 Task: Search one way flight ticket for 2 adults, 2 infants in seat and 1 infant on lap in first from Portland: Portland International Airport to Evansville: Evansville Regional Airport on 5-3-2023. Choice of flights is Delta. Number of bags: 3 checked bags. Price is upto 100000. Outbound departure time preference is 19:00.
Action: Mouse moved to (365, 146)
Screenshot: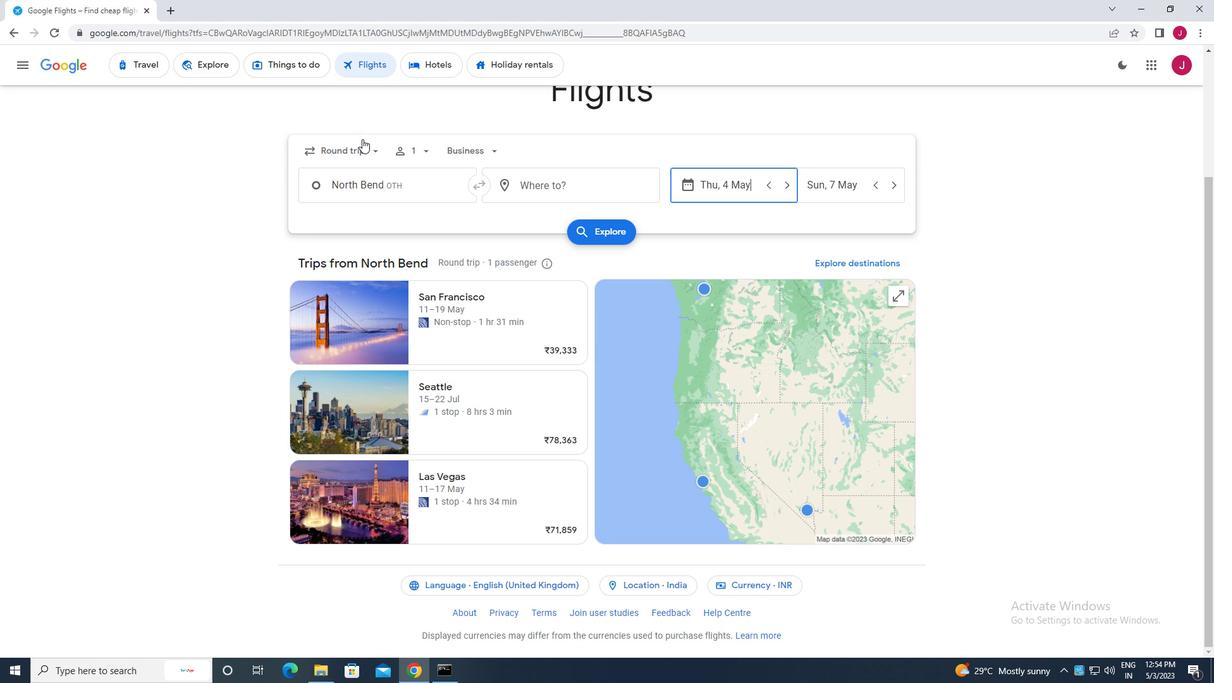 
Action: Mouse pressed left at (365, 146)
Screenshot: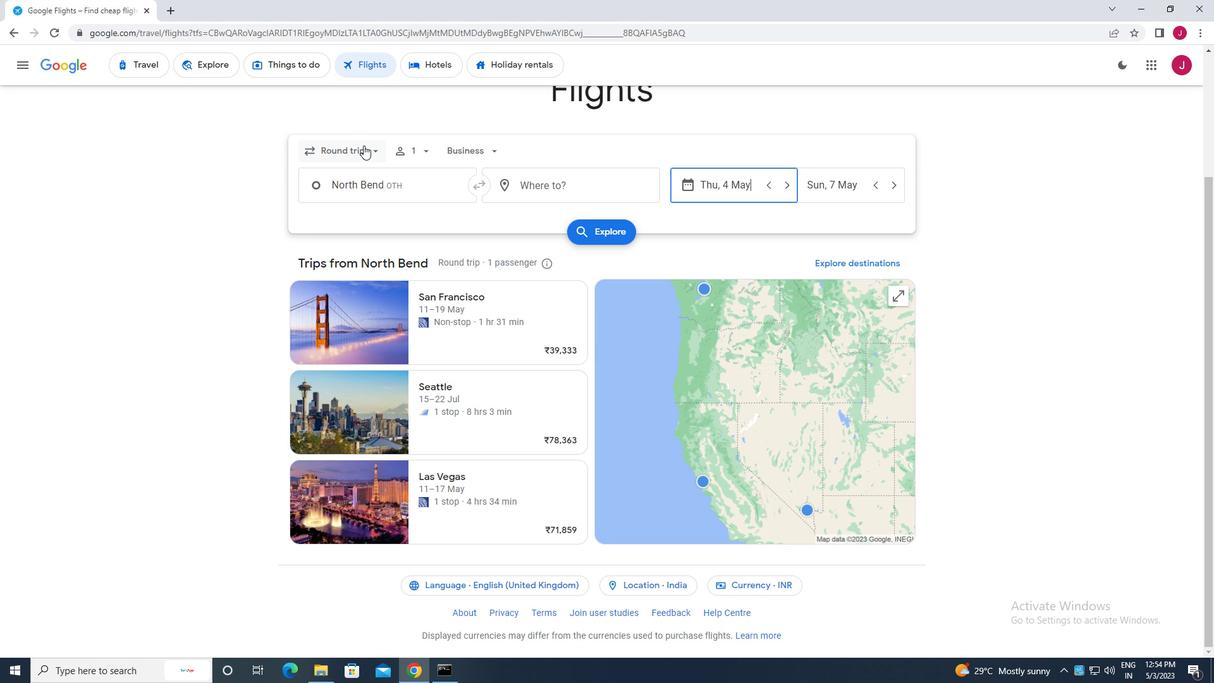 
Action: Mouse moved to (366, 153)
Screenshot: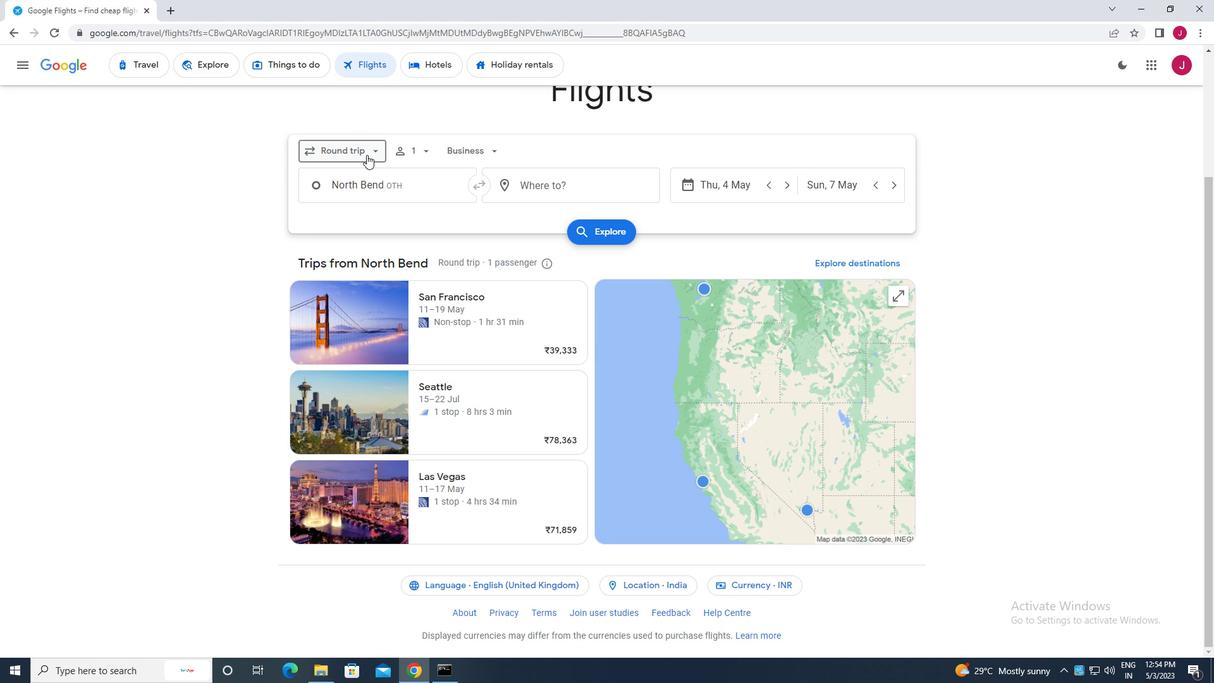 
Action: Mouse pressed left at (366, 153)
Screenshot: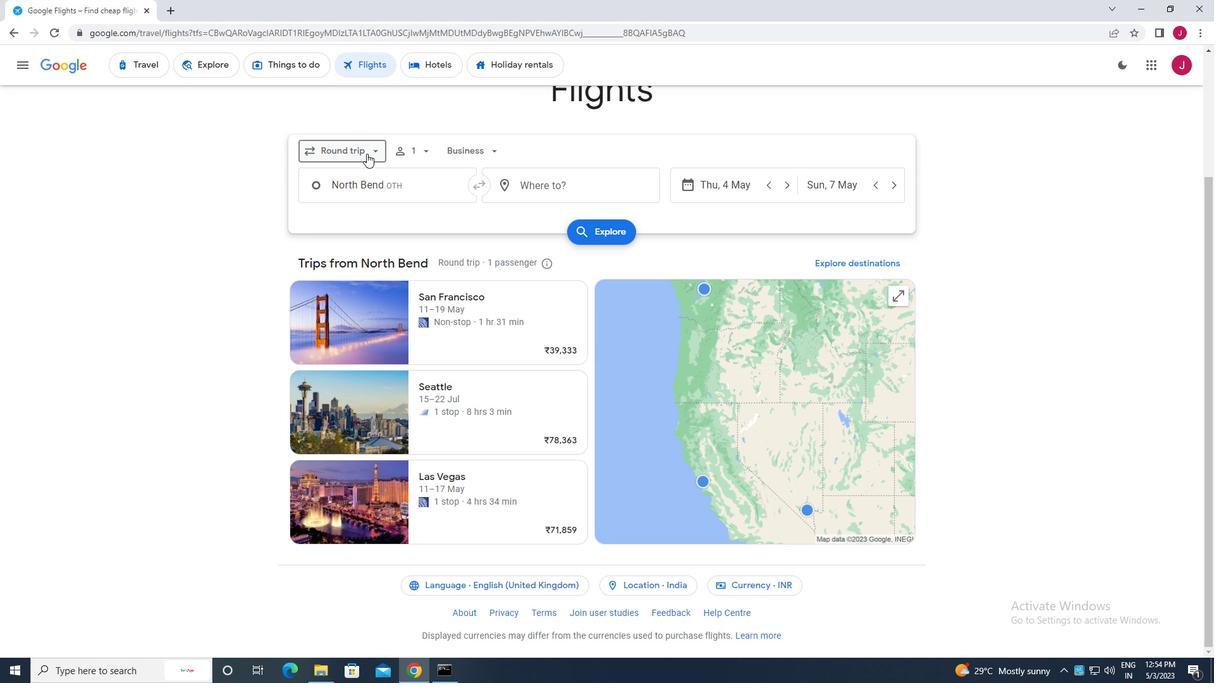 
Action: Mouse moved to (370, 151)
Screenshot: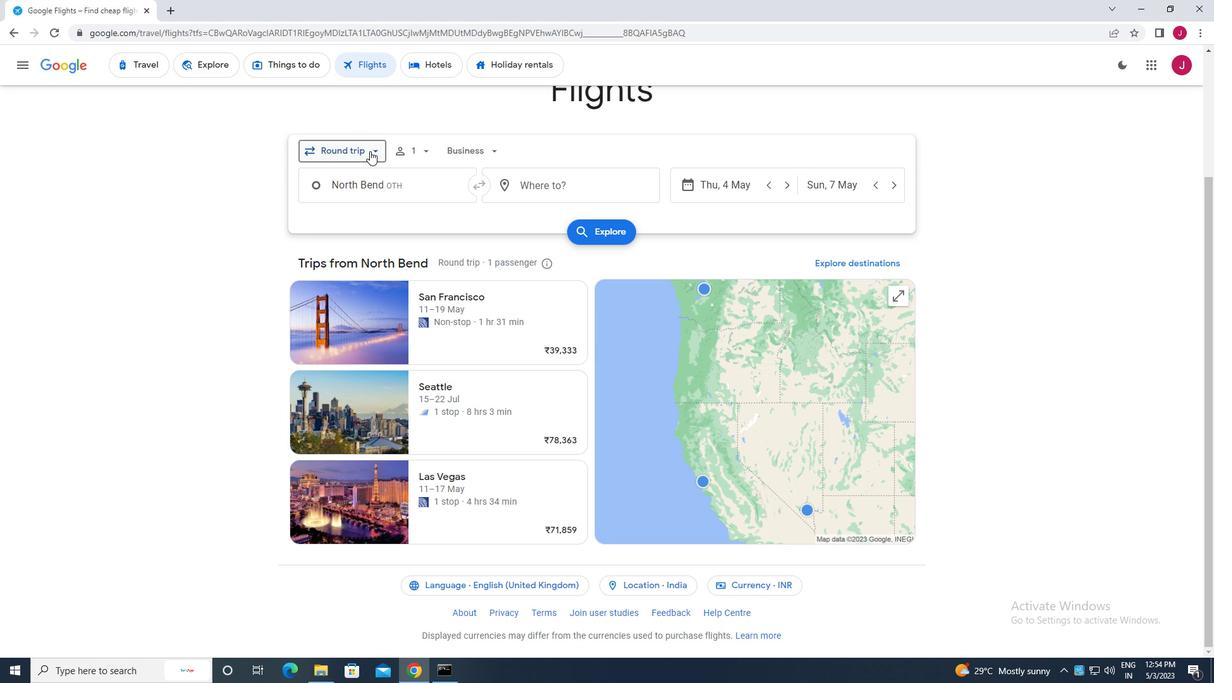 
Action: Mouse pressed left at (370, 151)
Screenshot: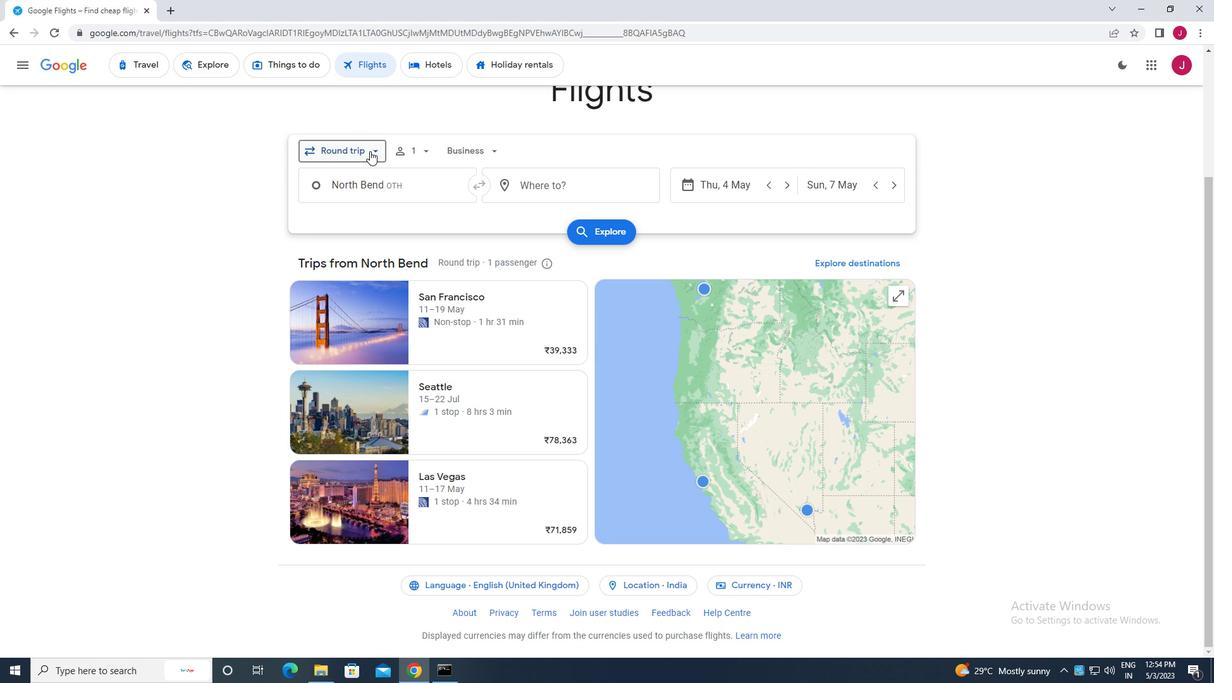 
Action: Mouse moved to (359, 204)
Screenshot: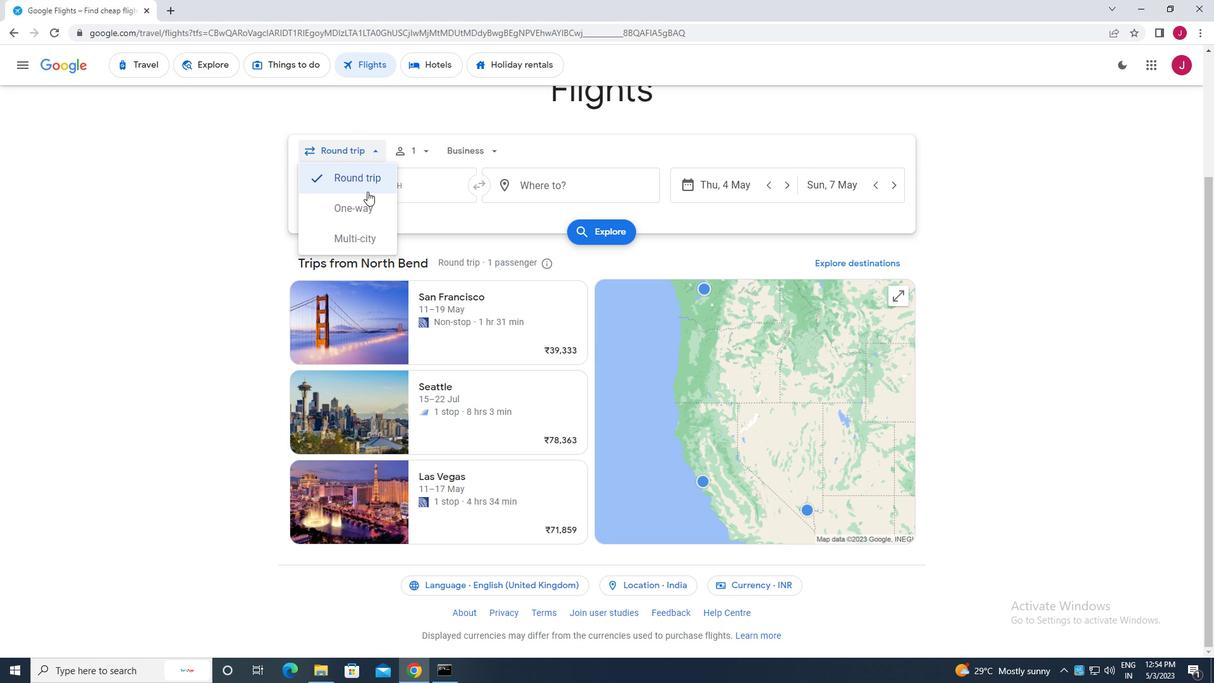 
Action: Mouse pressed left at (359, 204)
Screenshot: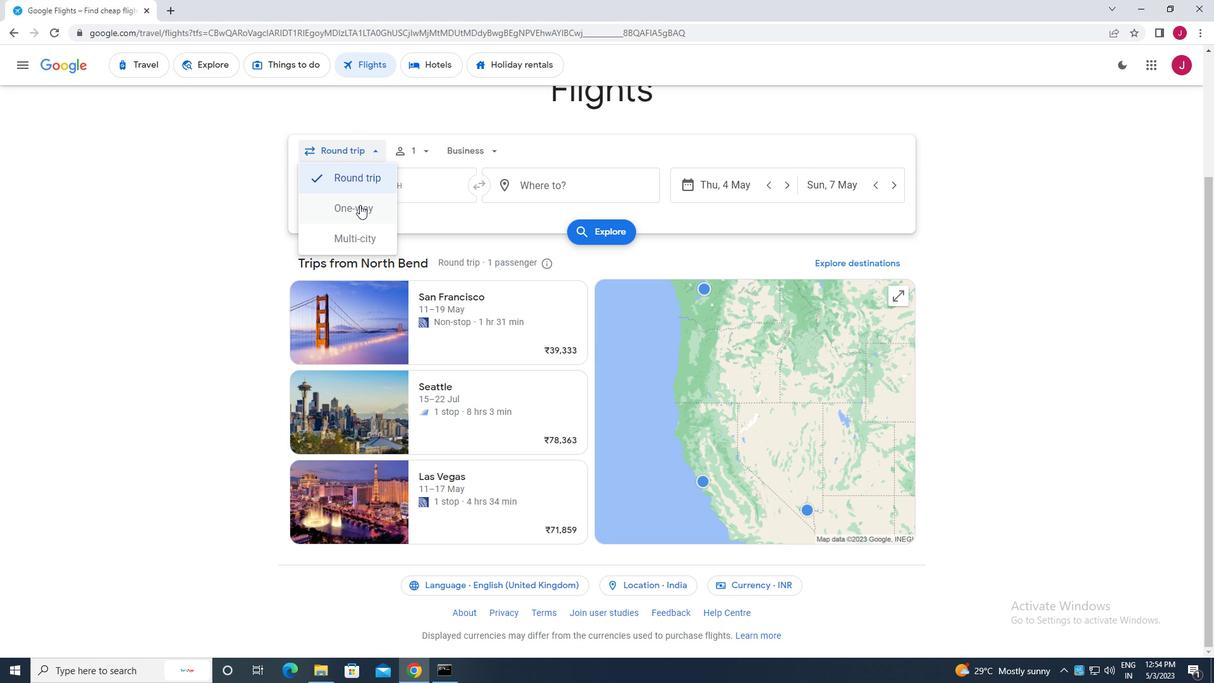 
Action: Mouse moved to (420, 149)
Screenshot: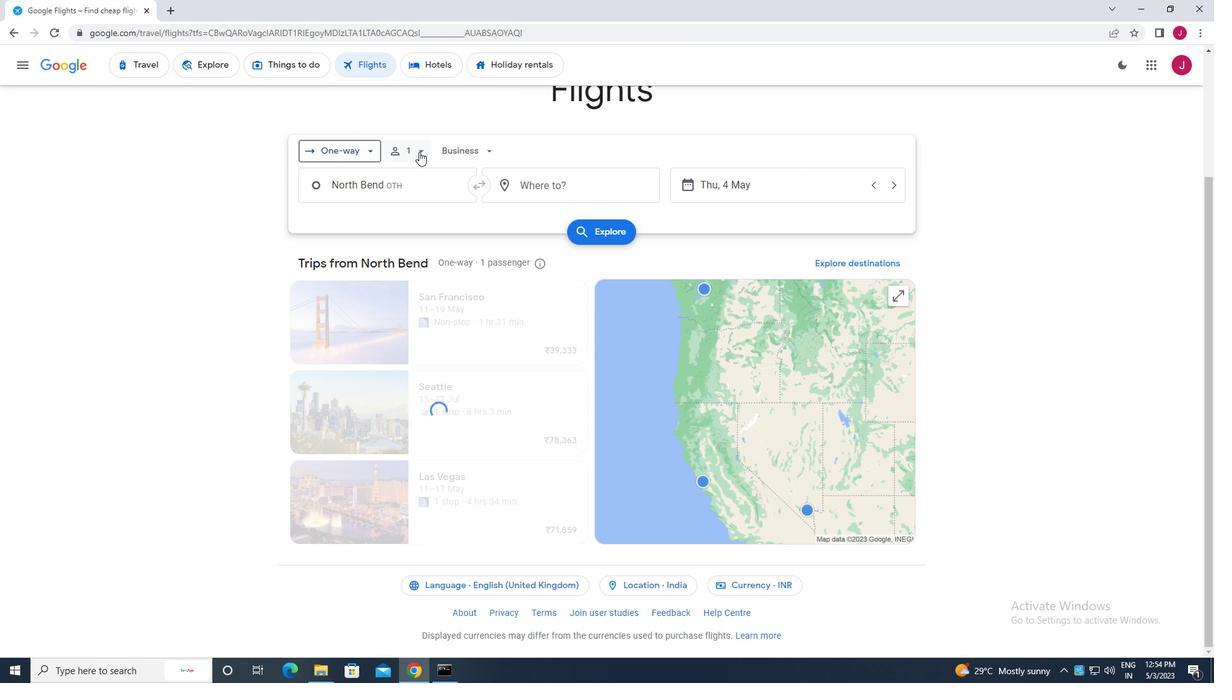 
Action: Mouse pressed left at (420, 149)
Screenshot: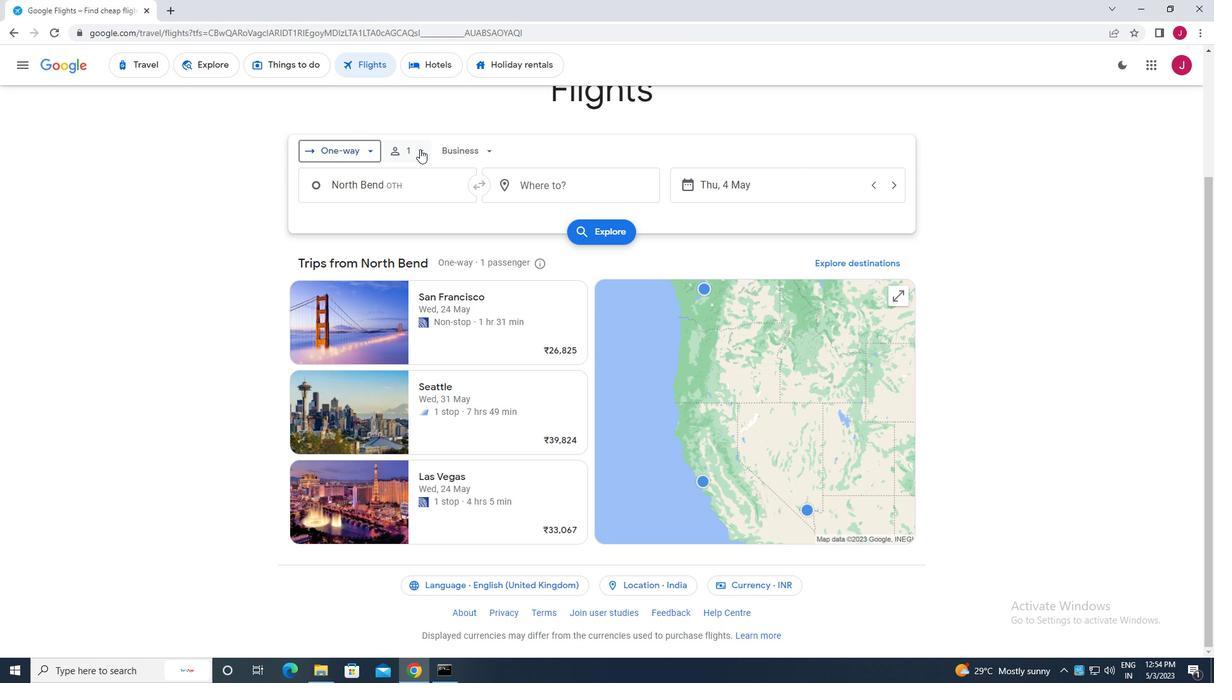 
Action: Mouse moved to (520, 186)
Screenshot: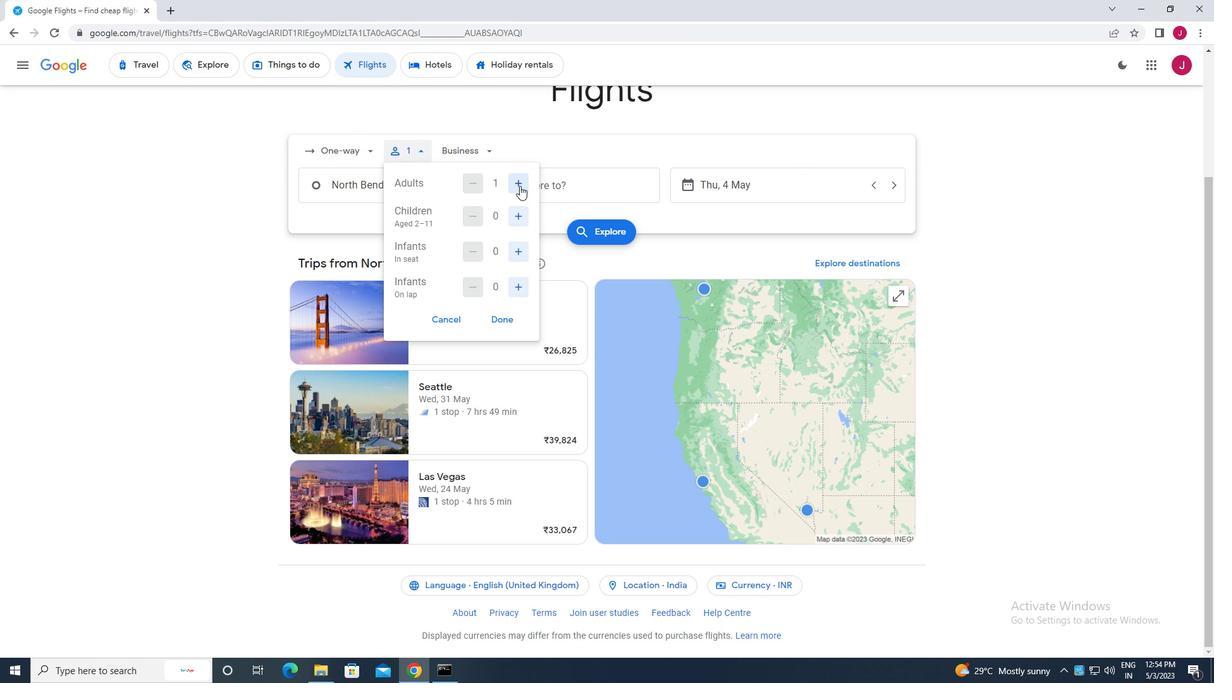 
Action: Mouse pressed left at (520, 186)
Screenshot: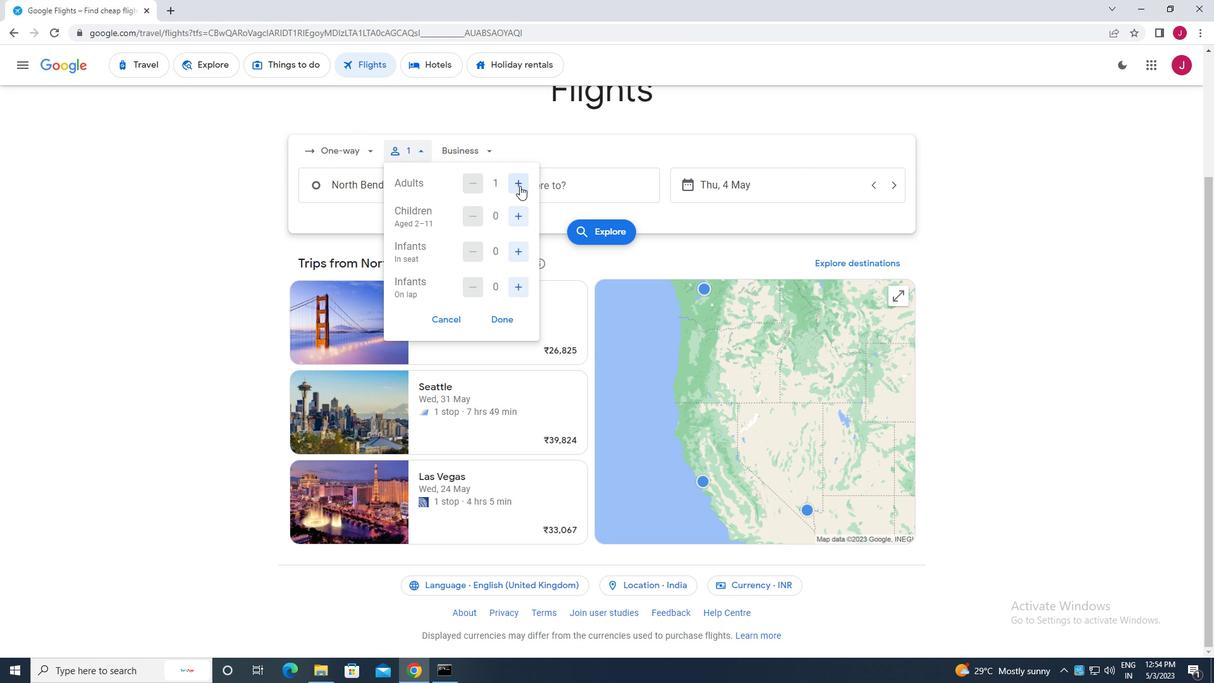 
Action: Mouse moved to (518, 250)
Screenshot: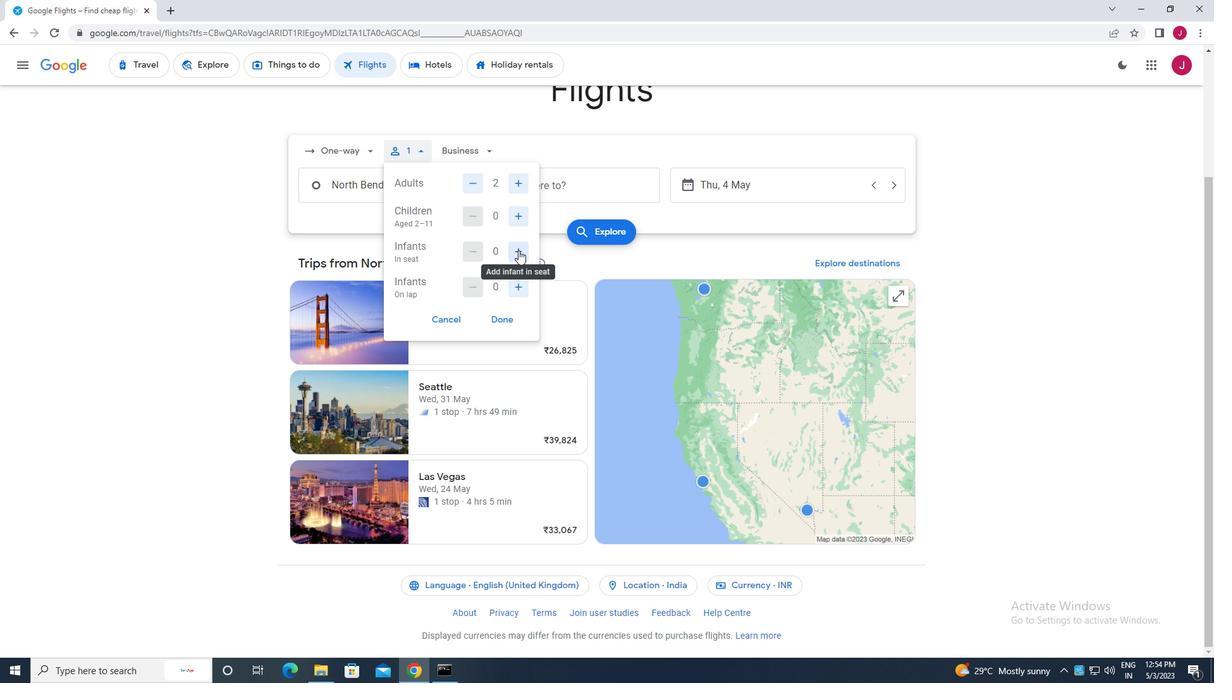 
Action: Mouse pressed left at (518, 250)
Screenshot: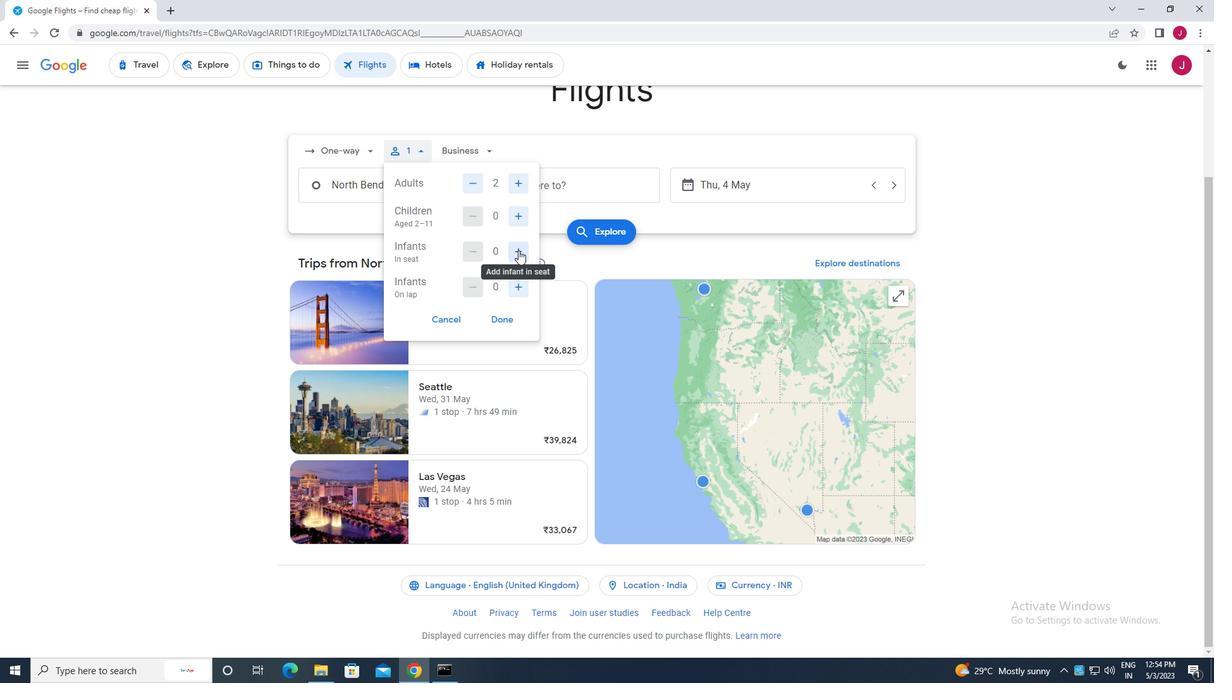 
Action: Mouse pressed left at (518, 250)
Screenshot: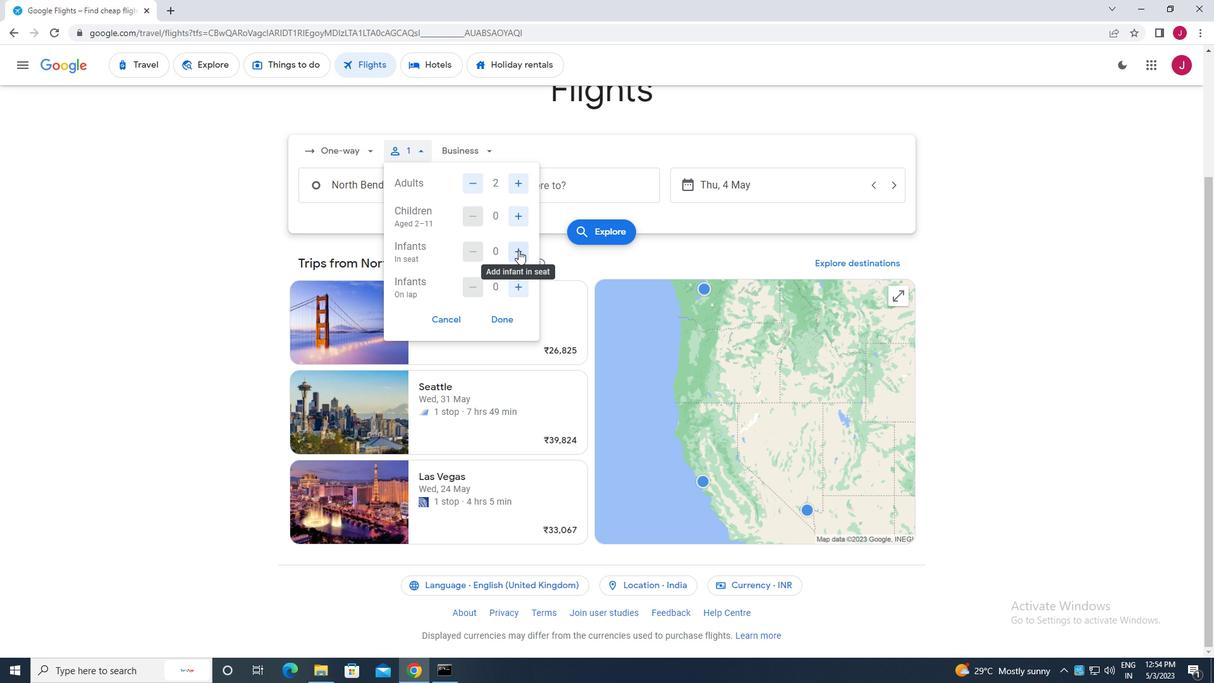 
Action: Mouse moved to (519, 286)
Screenshot: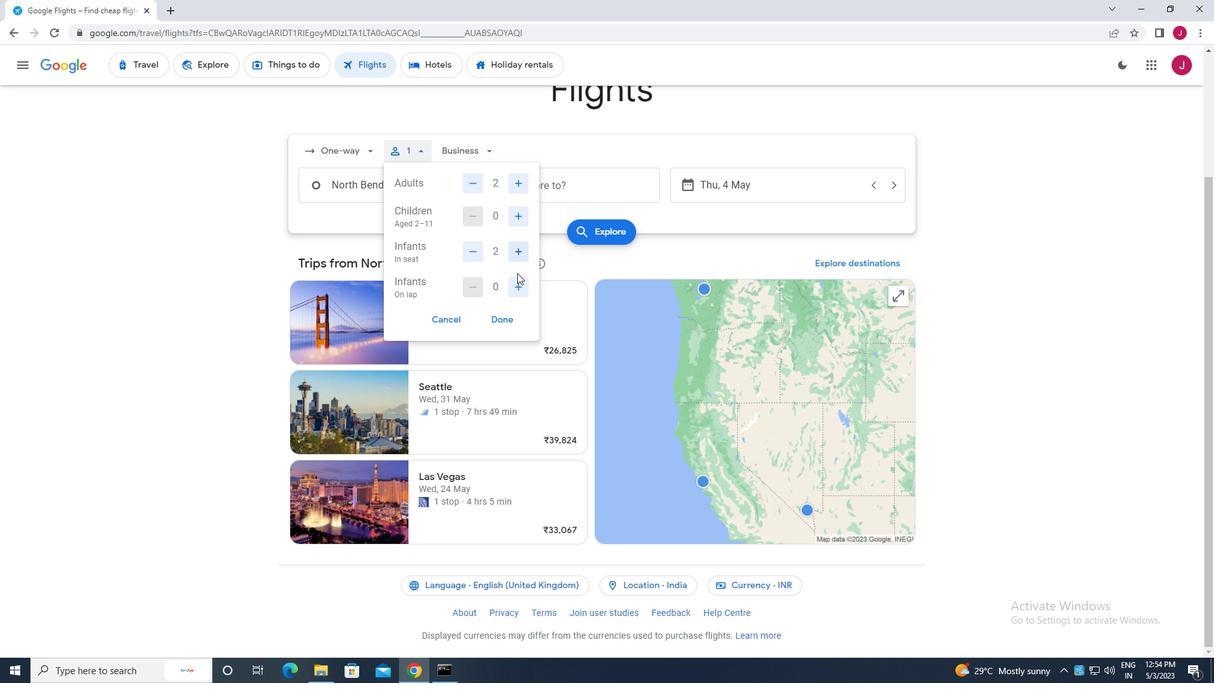 
Action: Mouse pressed left at (519, 286)
Screenshot: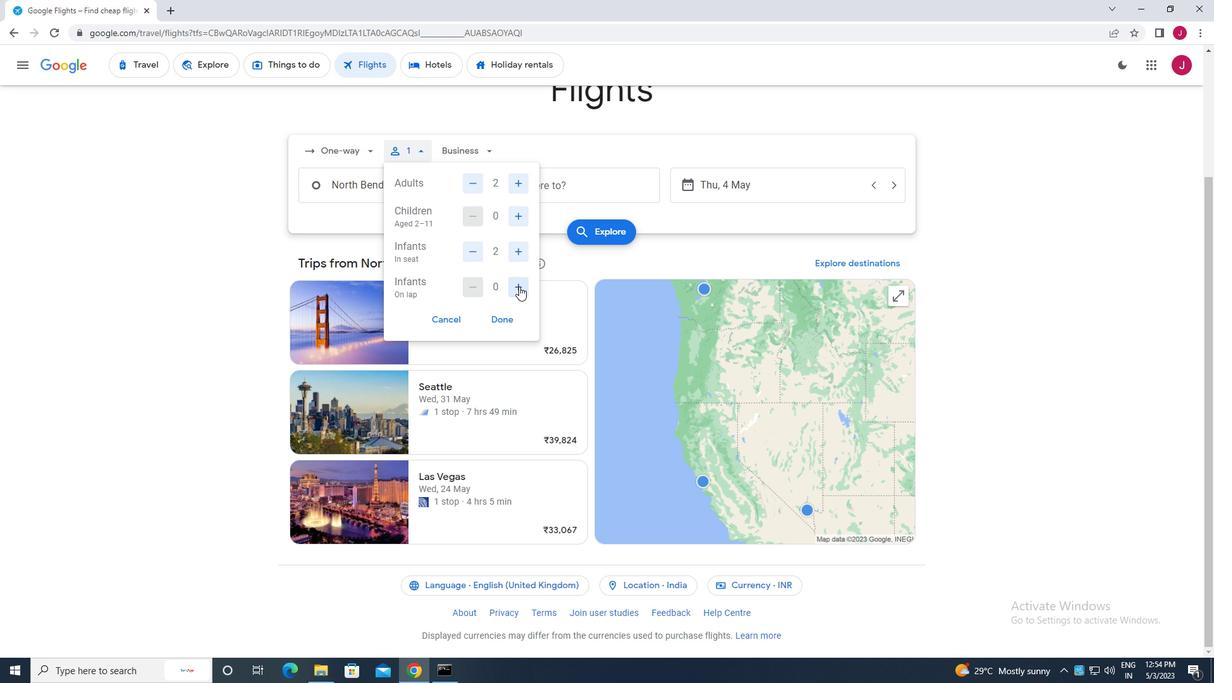 
Action: Mouse moved to (502, 320)
Screenshot: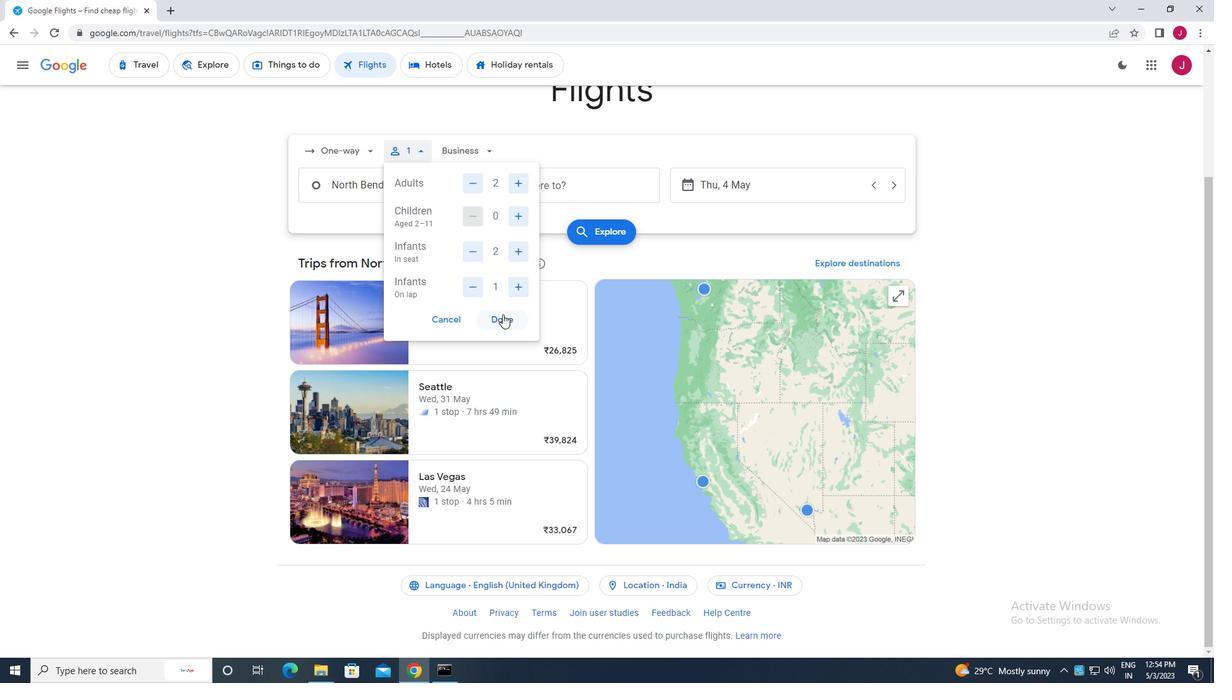 
Action: Mouse pressed left at (502, 320)
Screenshot: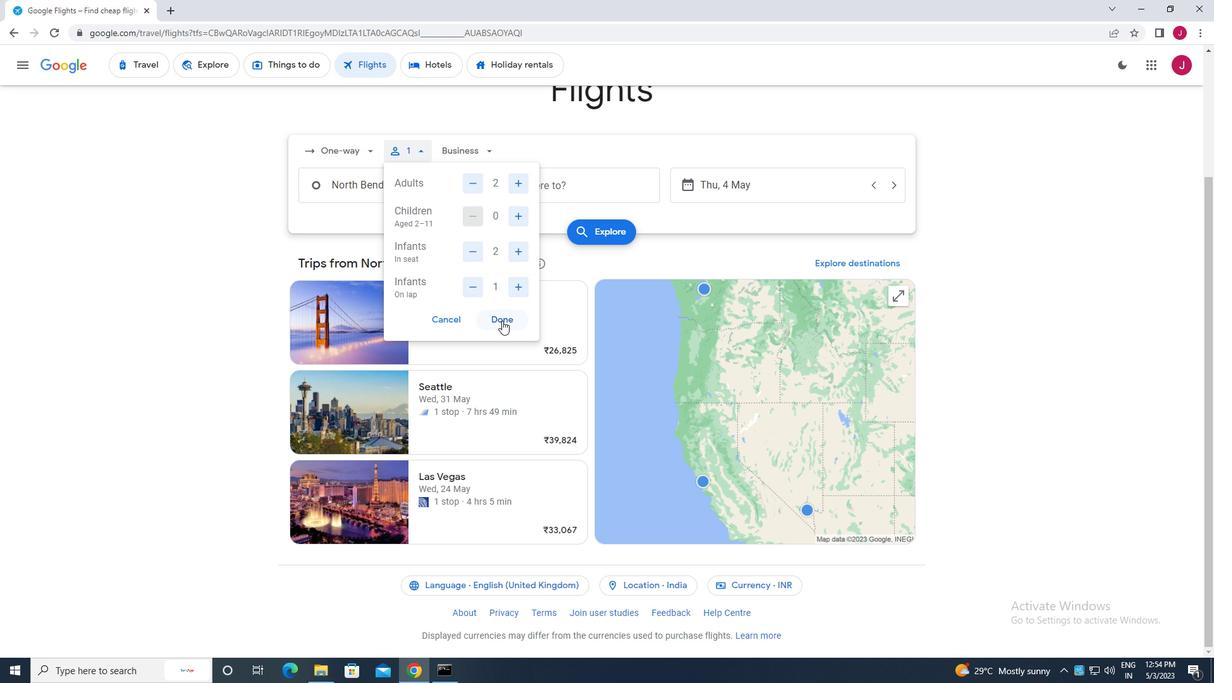 
Action: Mouse moved to (468, 151)
Screenshot: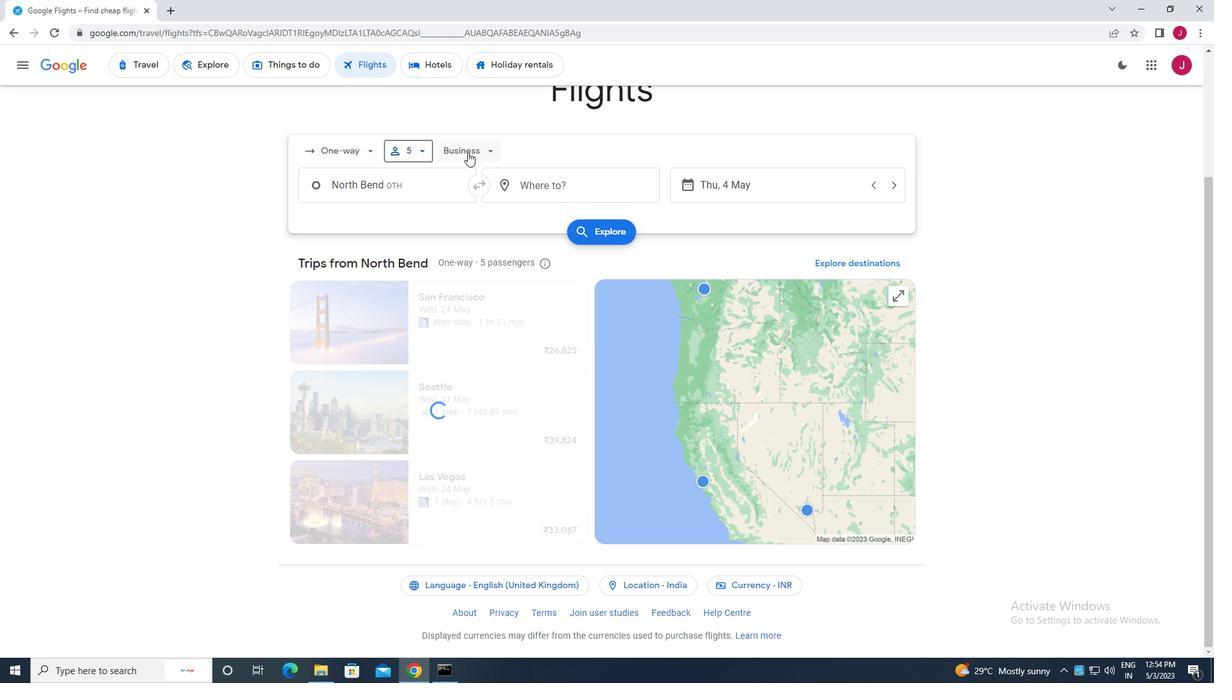 
Action: Mouse pressed left at (468, 151)
Screenshot: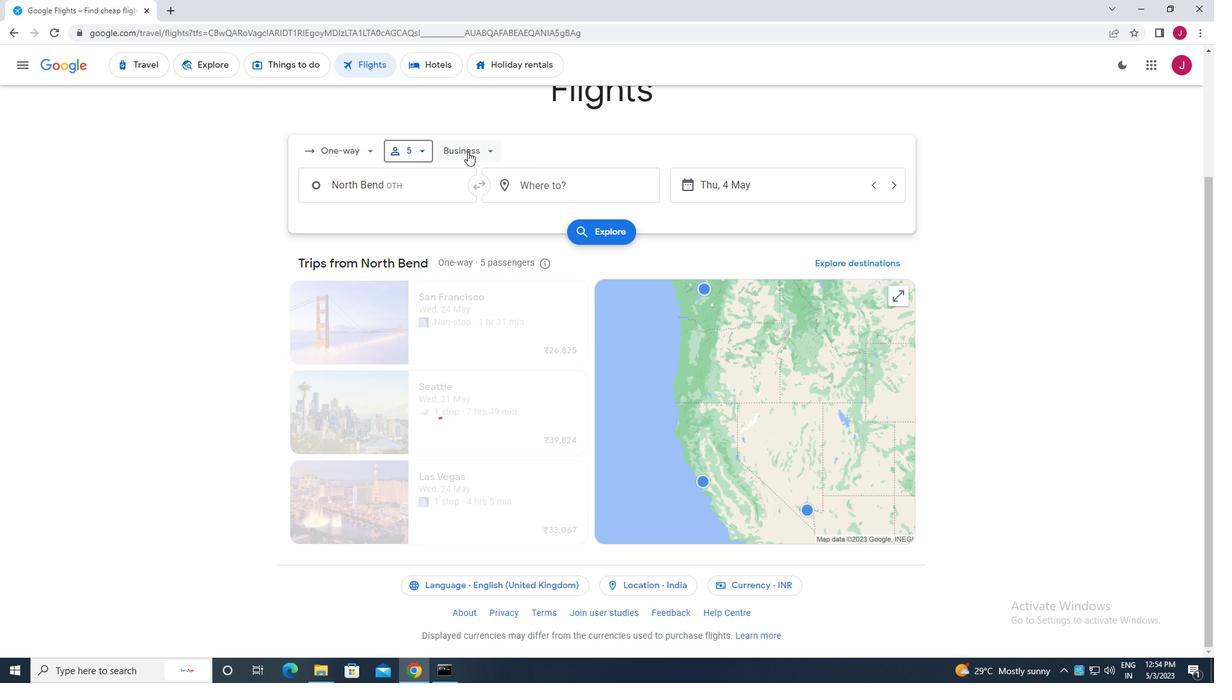 
Action: Mouse moved to (484, 263)
Screenshot: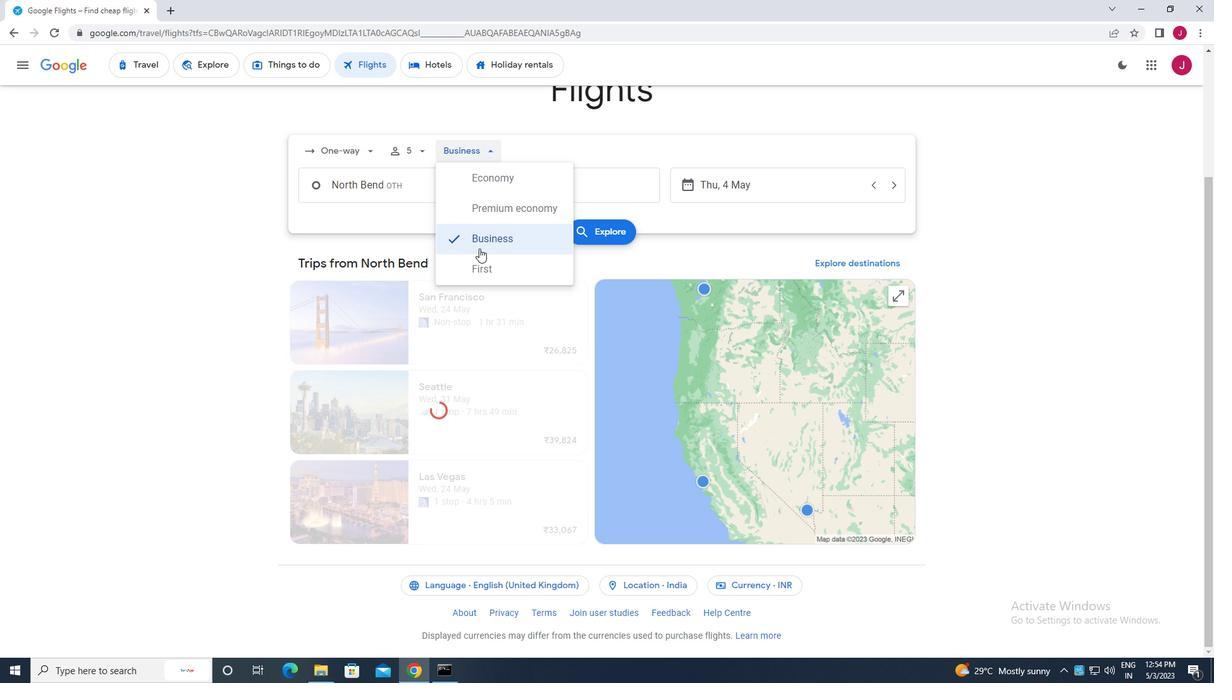 
Action: Mouse pressed left at (484, 263)
Screenshot: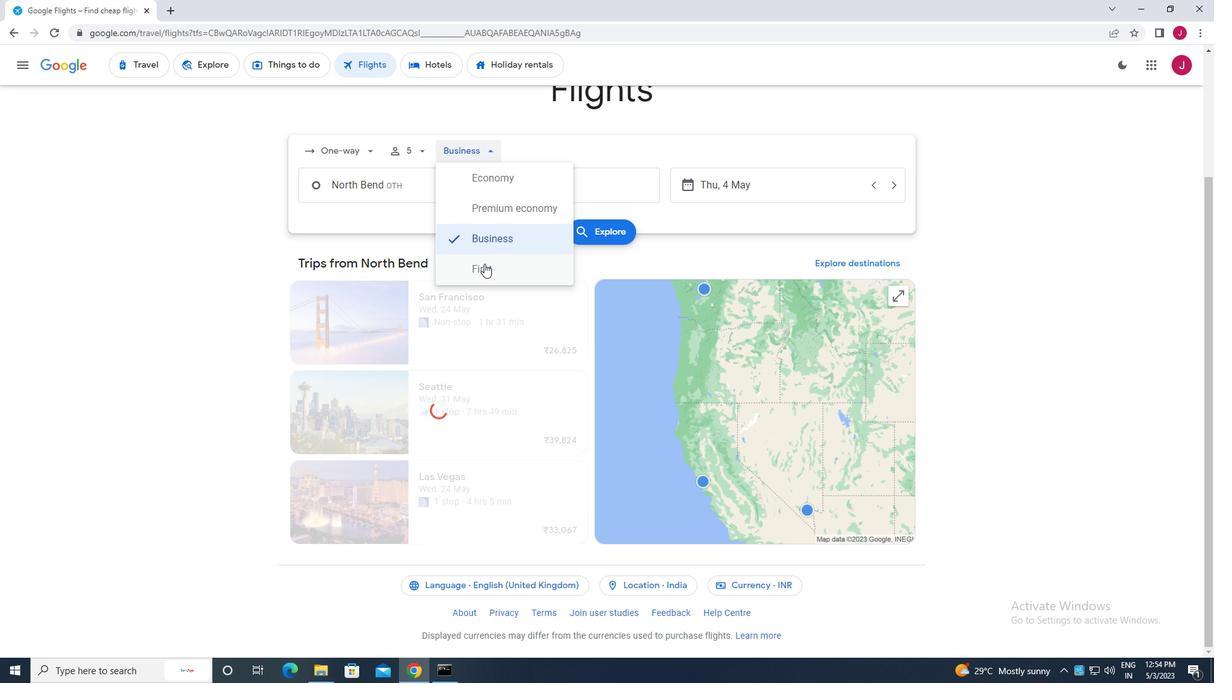 
Action: Mouse moved to (416, 183)
Screenshot: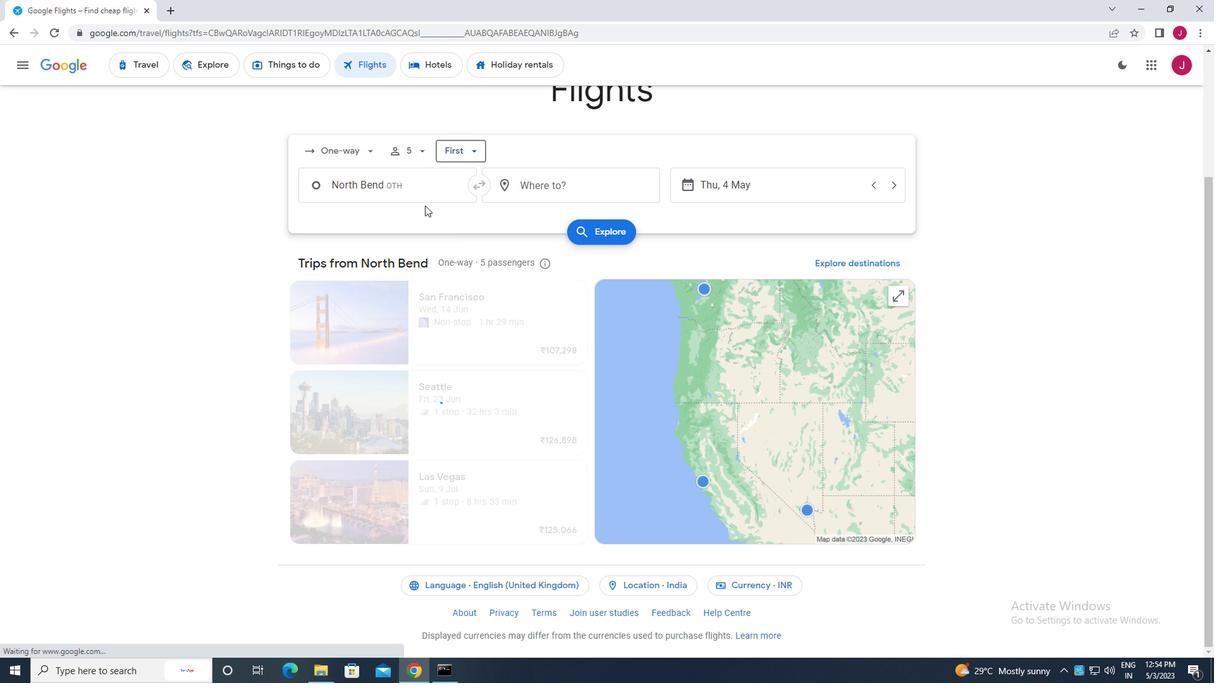 
Action: Mouse pressed left at (416, 183)
Screenshot: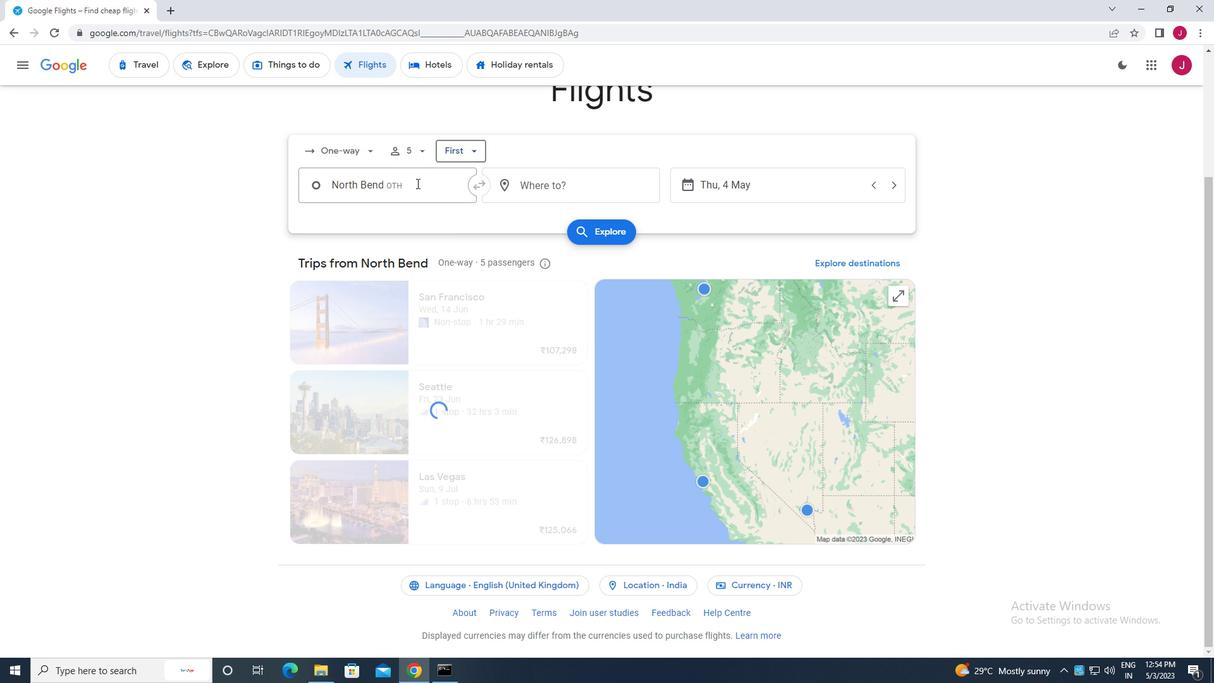 
Action: Key pressed portland
Screenshot: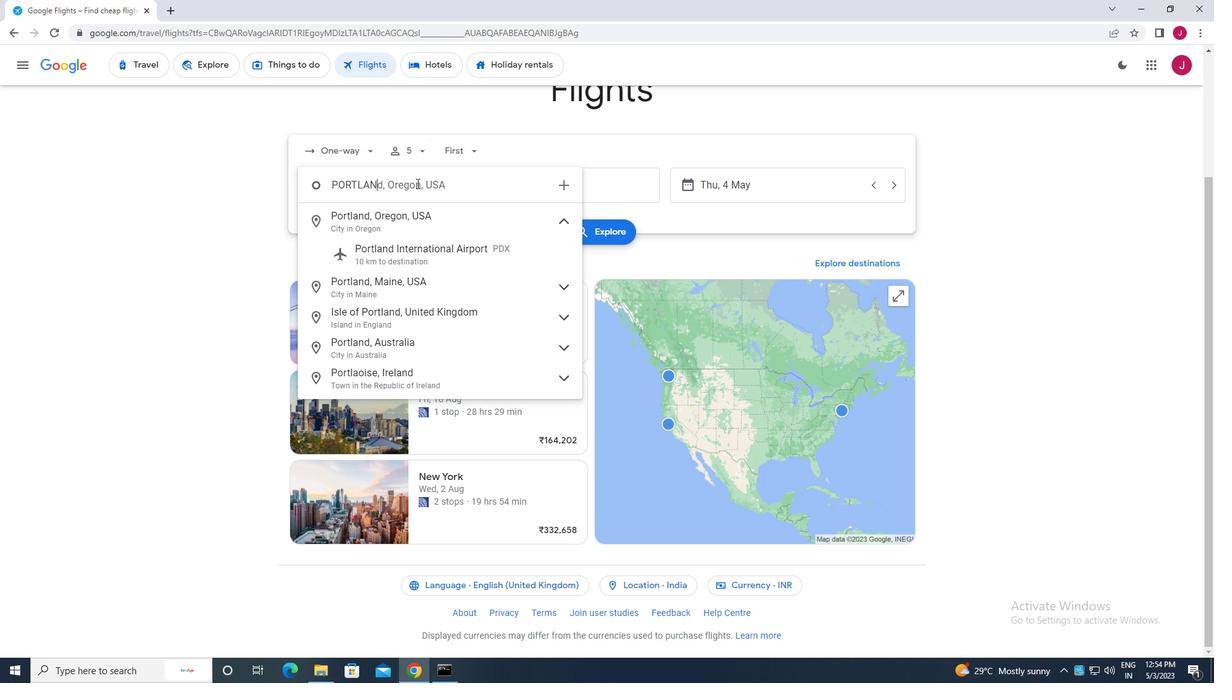 
Action: Mouse moved to (452, 249)
Screenshot: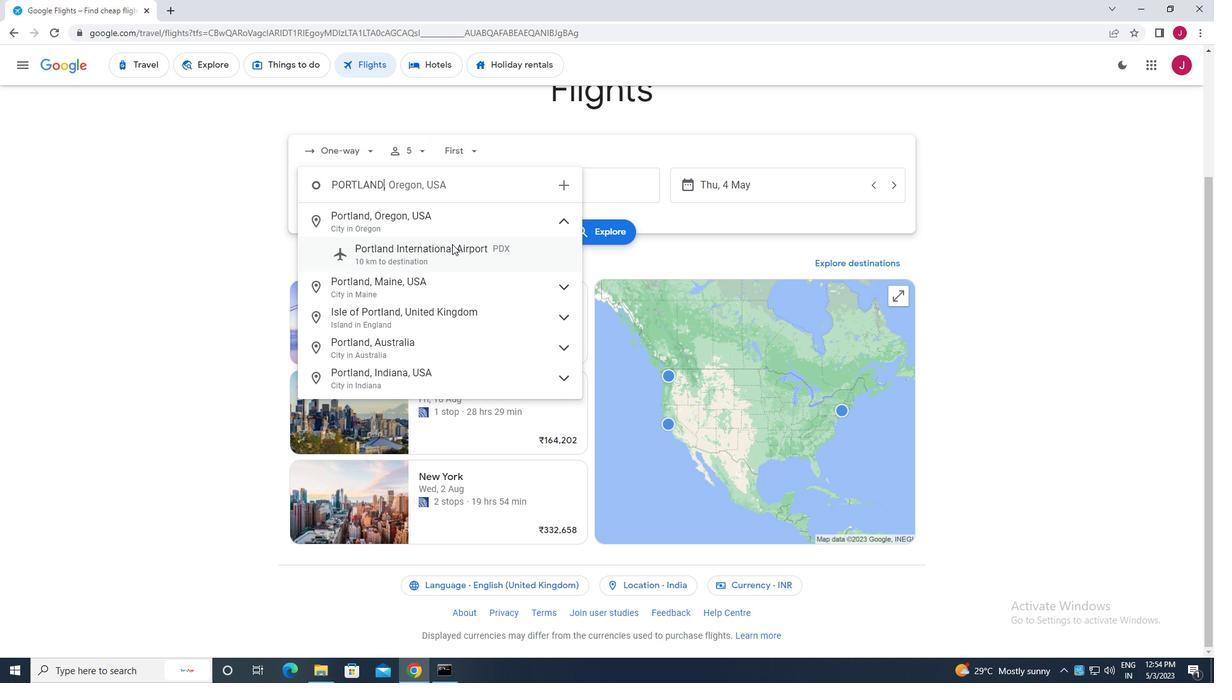 
Action: Mouse pressed left at (452, 249)
Screenshot: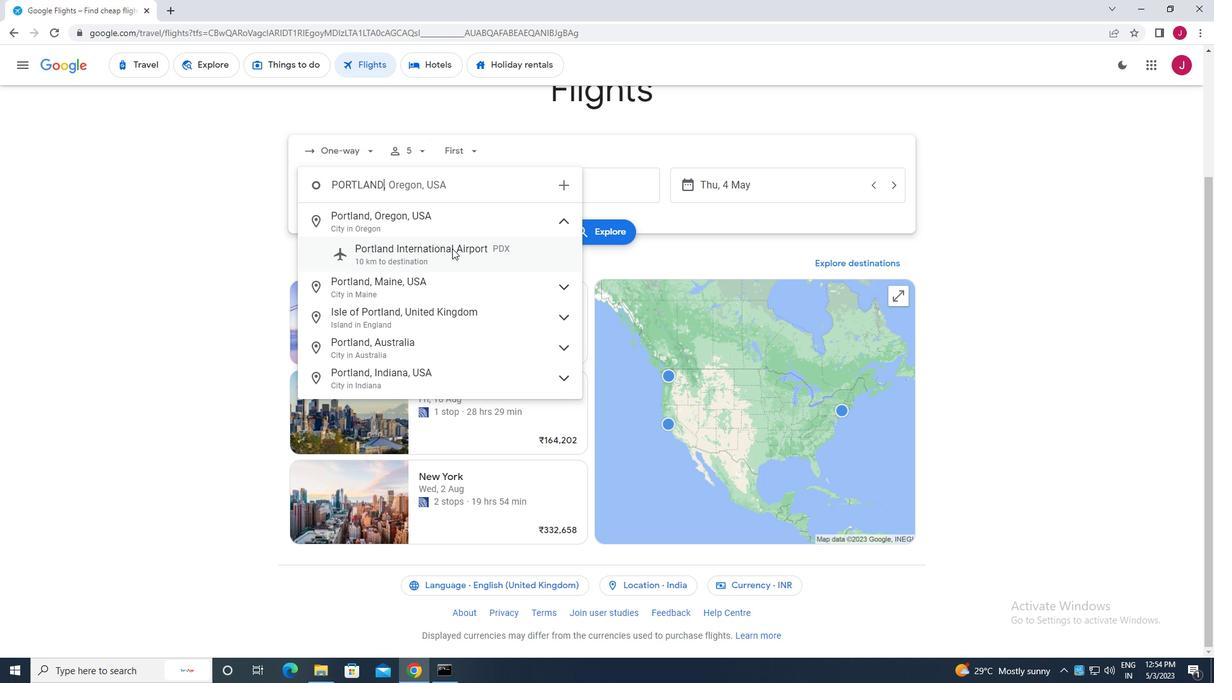 
Action: Mouse moved to (574, 187)
Screenshot: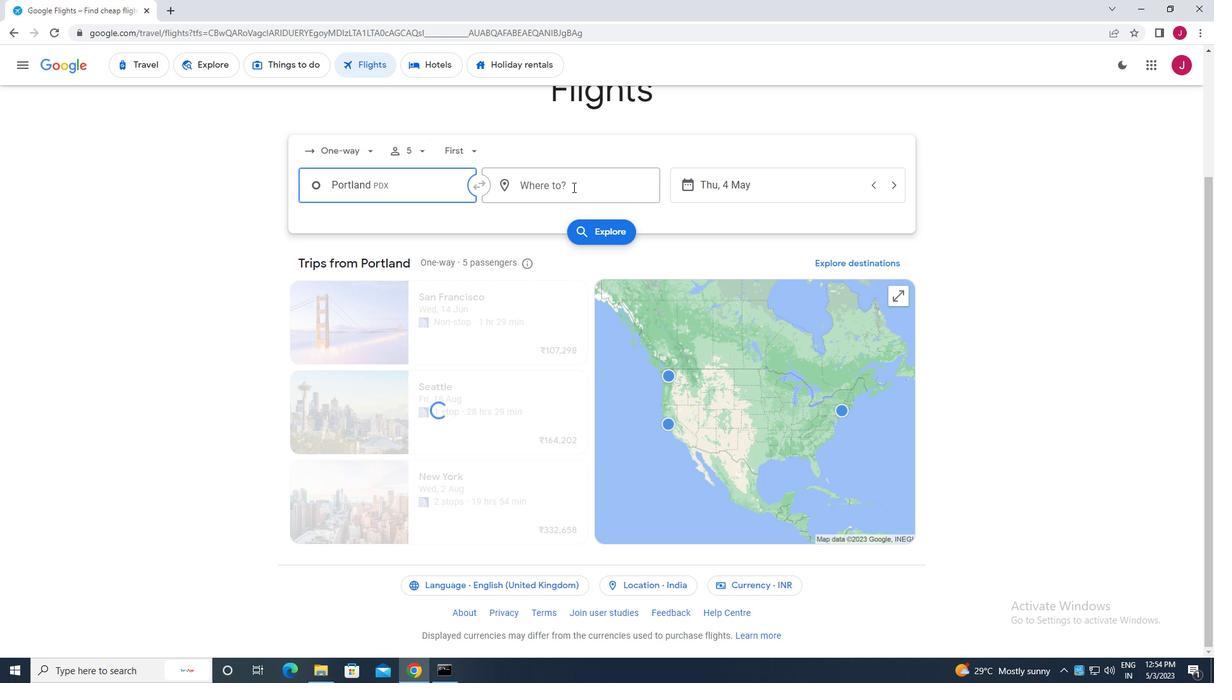 
Action: Mouse pressed left at (574, 187)
Screenshot: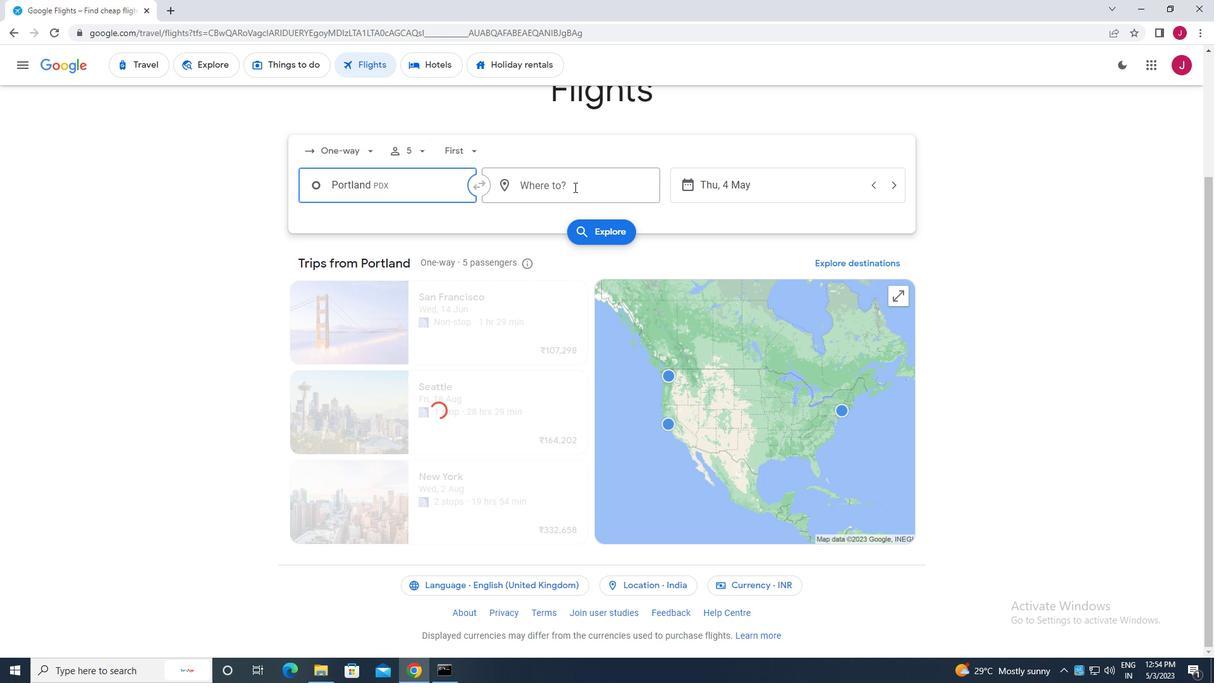 
Action: Mouse moved to (574, 187)
Screenshot: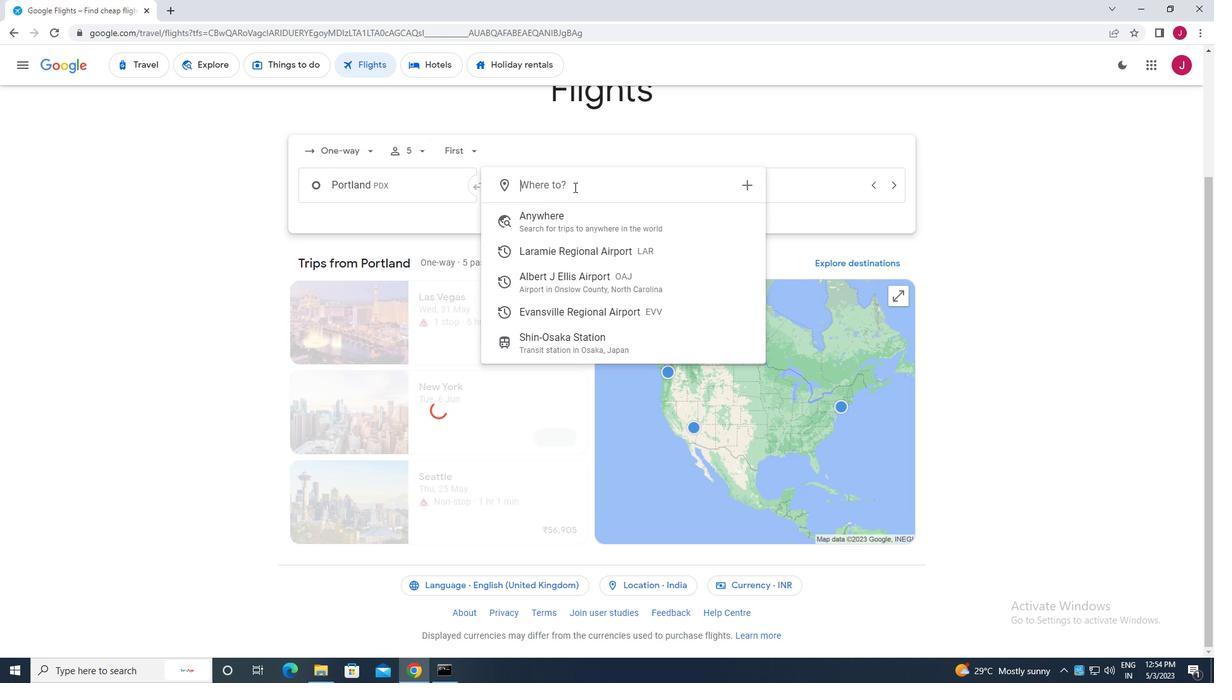 
Action: Key pressed evans
Screenshot: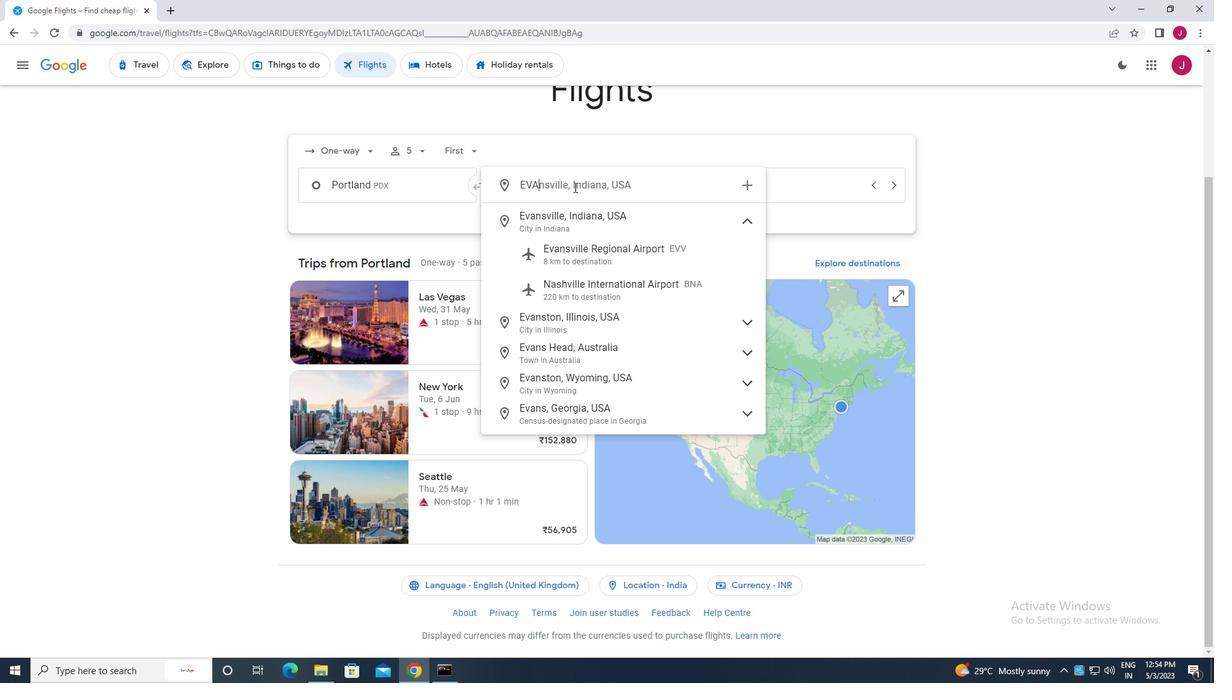 
Action: Mouse moved to (596, 249)
Screenshot: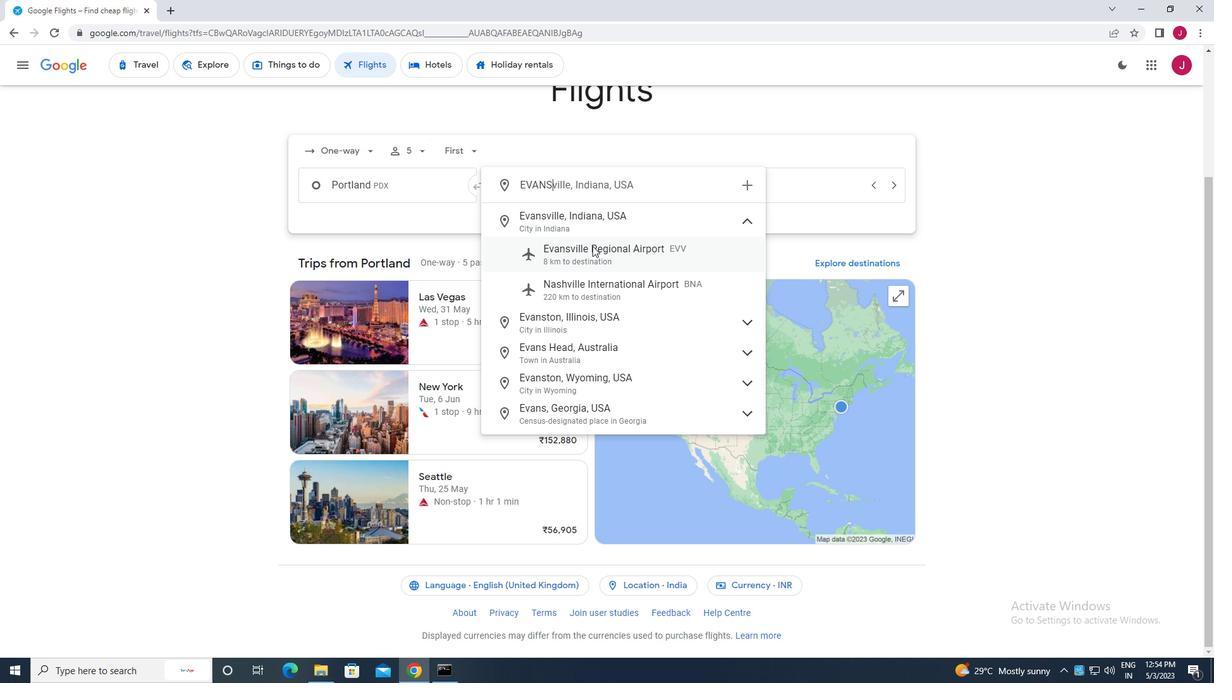 
Action: Mouse pressed left at (596, 249)
Screenshot: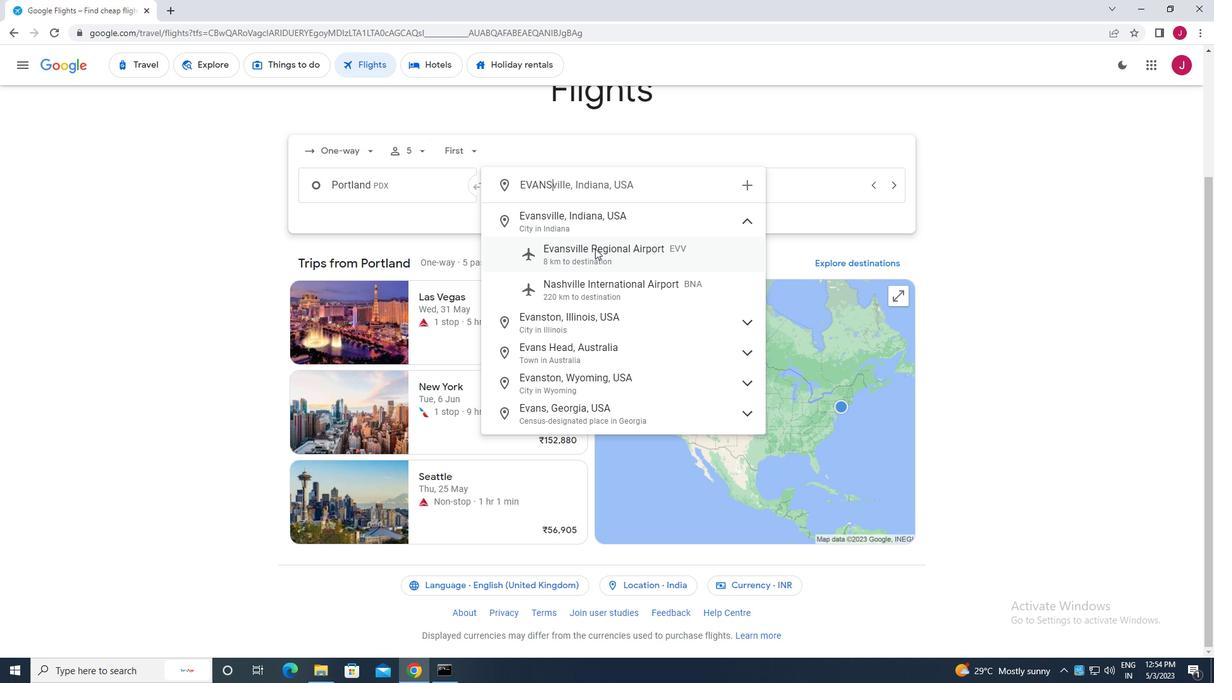 
Action: Mouse moved to (730, 188)
Screenshot: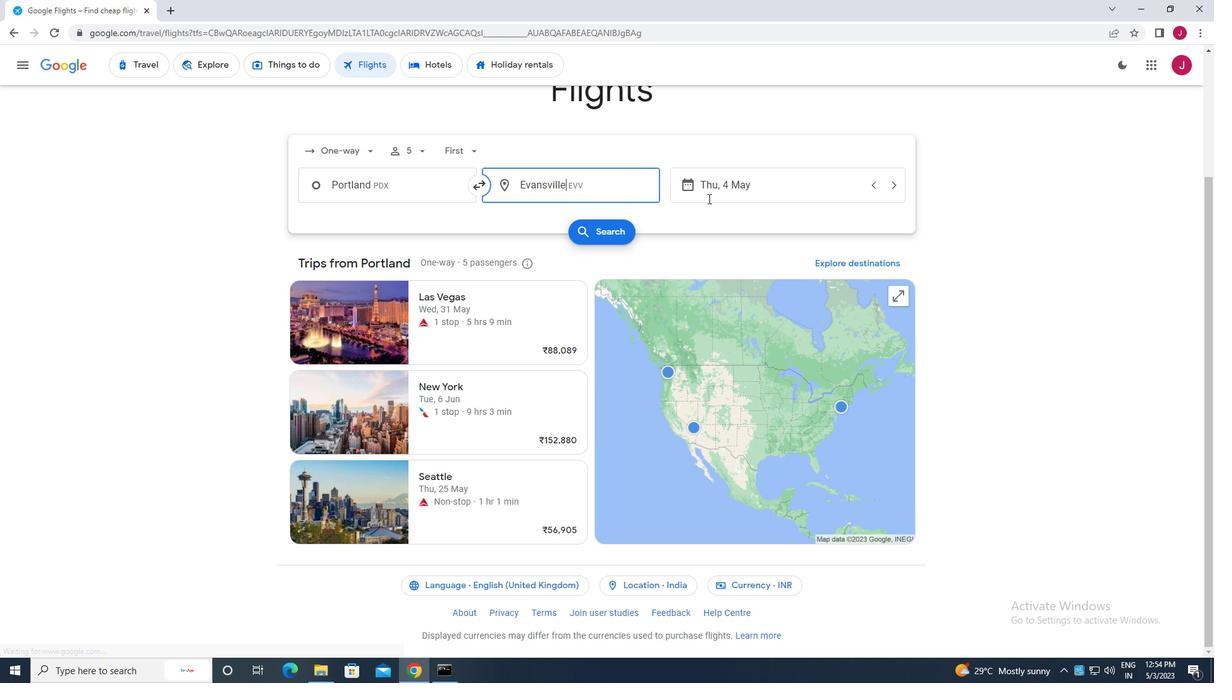 
Action: Mouse pressed left at (730, 188)
Screenshot: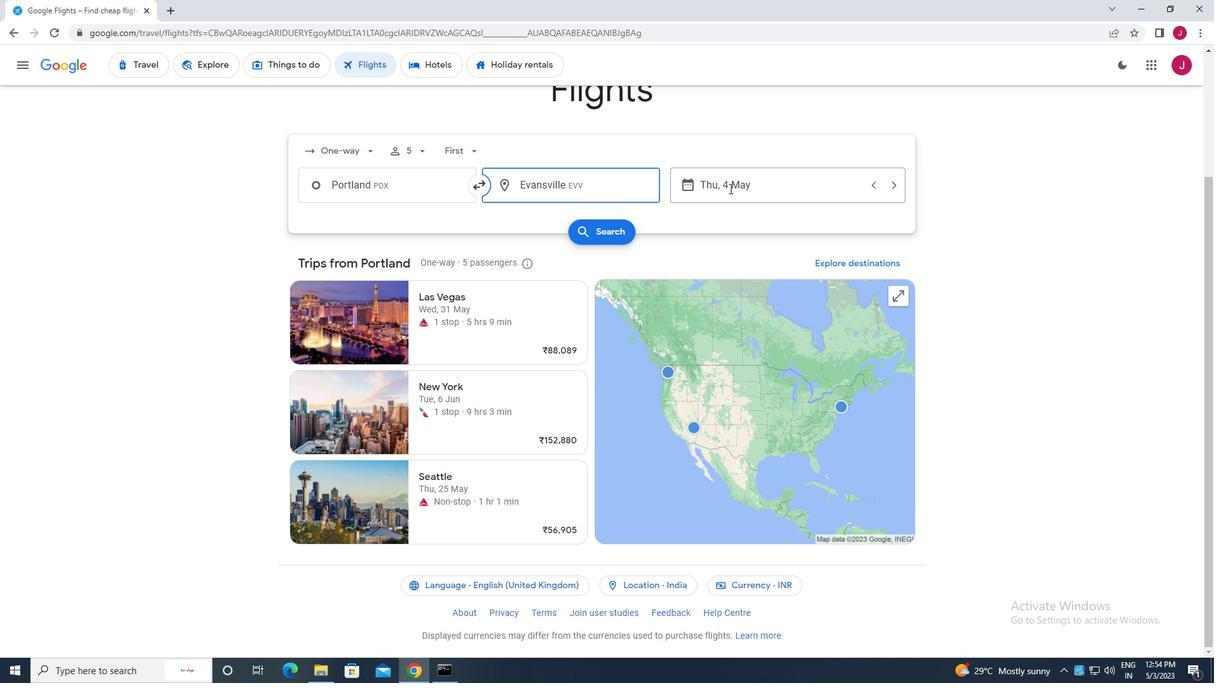 
Action: Mouse moved to (558, 280)
Screenshot: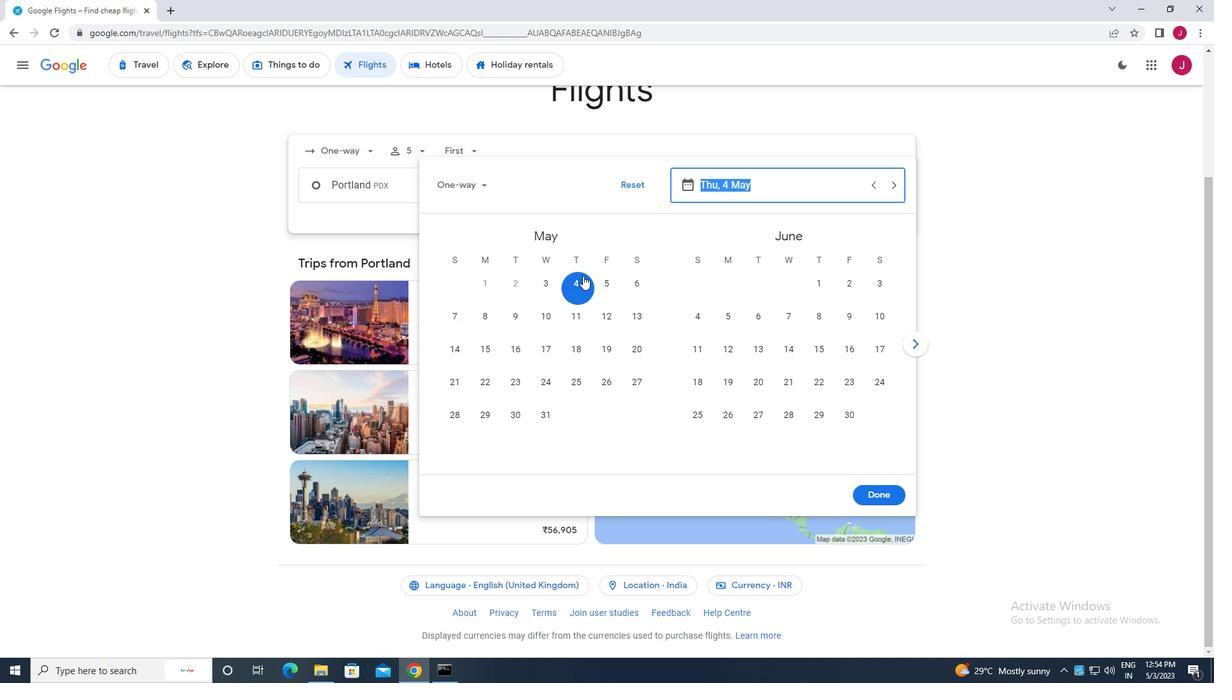 
Action: Mouse pressed left at (558, 280)
Screenshot: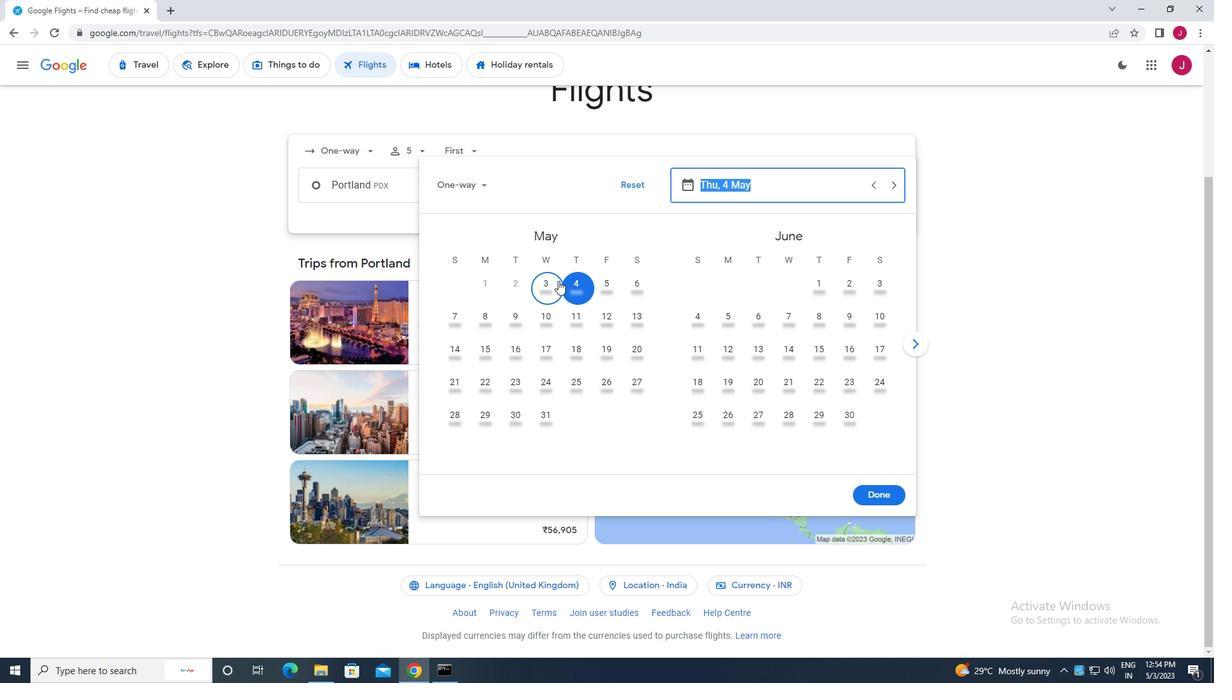 
Action: Mouse moved to (864, 492)
Screenshot: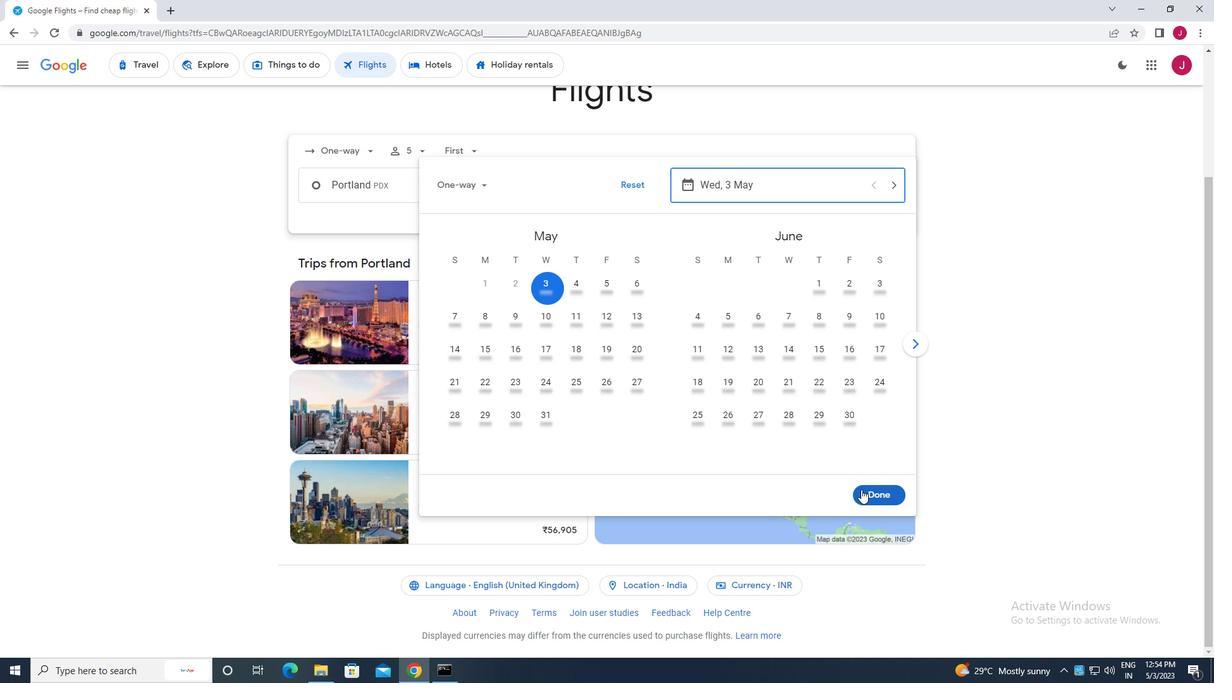 
Action: Mouse pressed left at (864, 492)
Screenshot: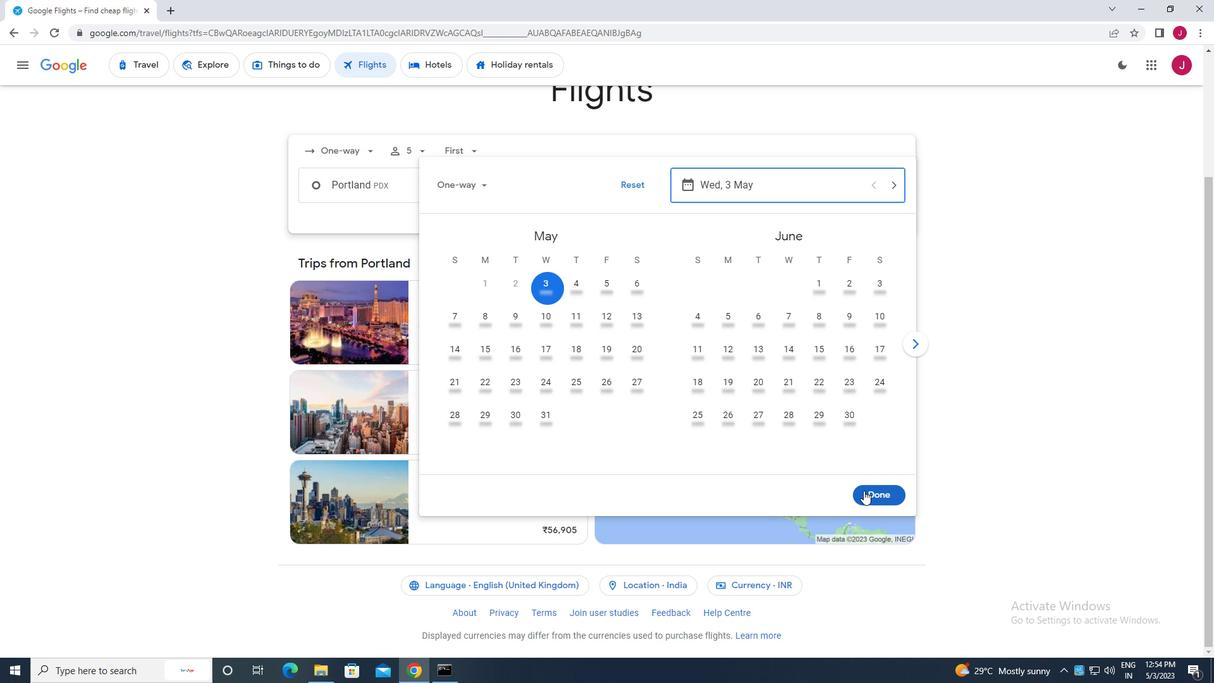 
Action: Mouse moved to (611, 230)
Screenshot: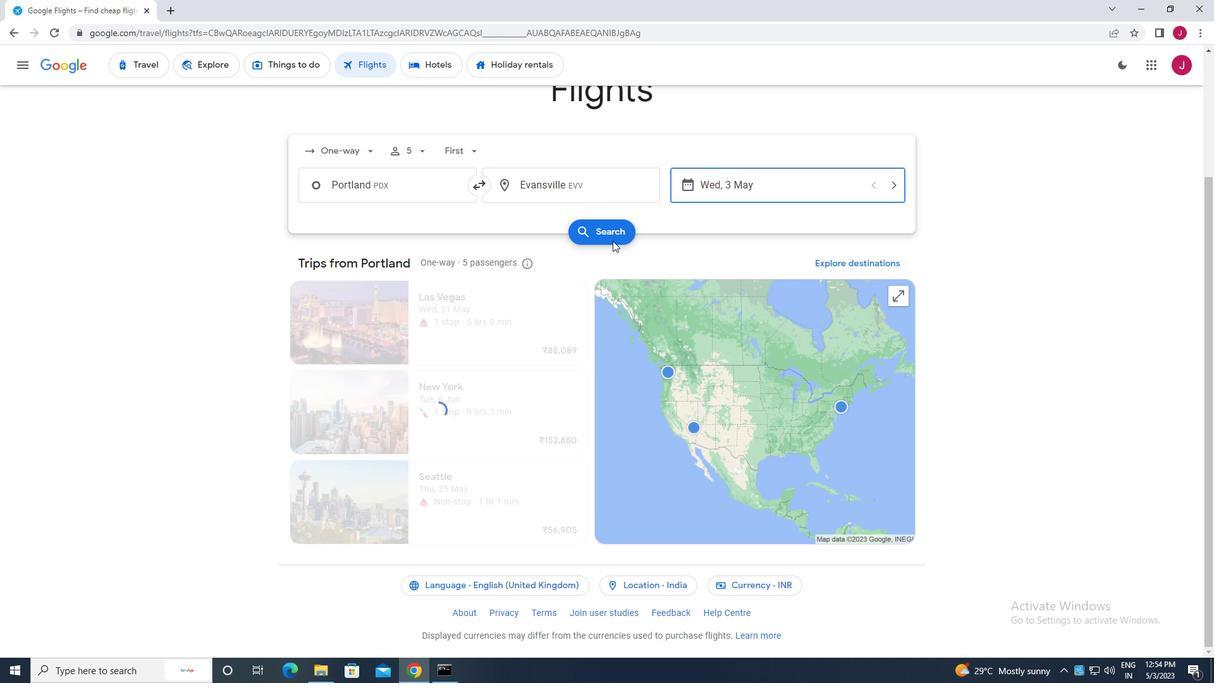 
Action: Mouse pressed left at (611, 230)
Screenshot: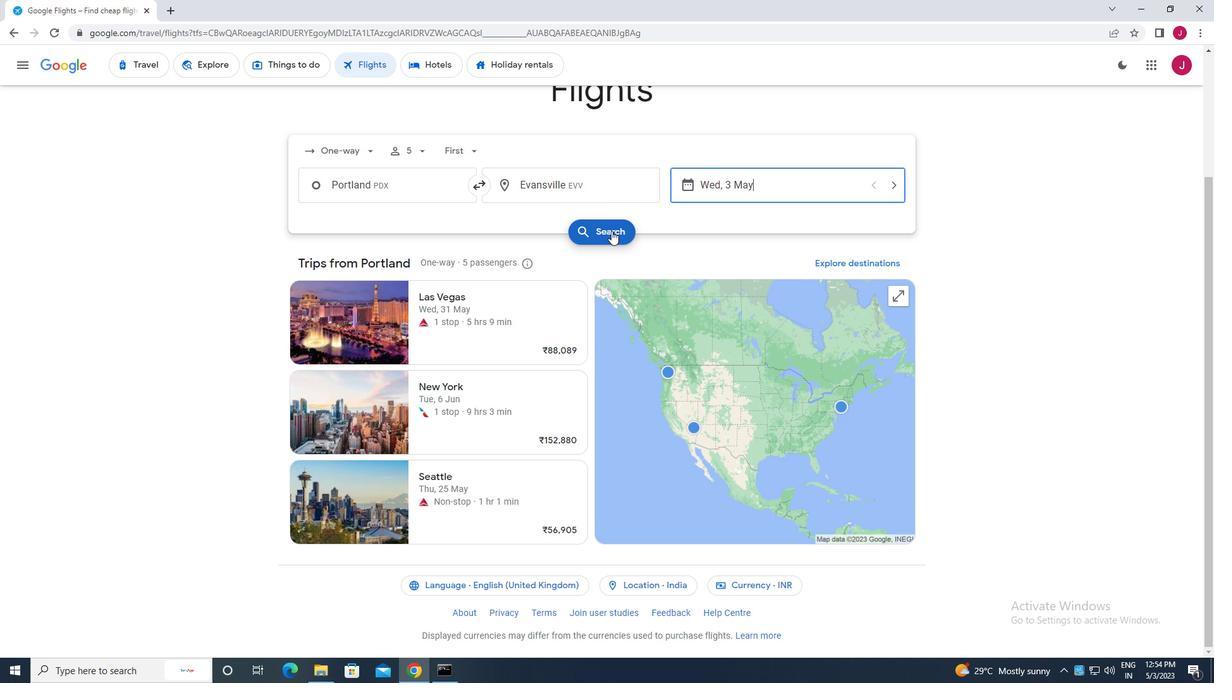 
Action: Mouse moved to (325, 177)
Screenshot: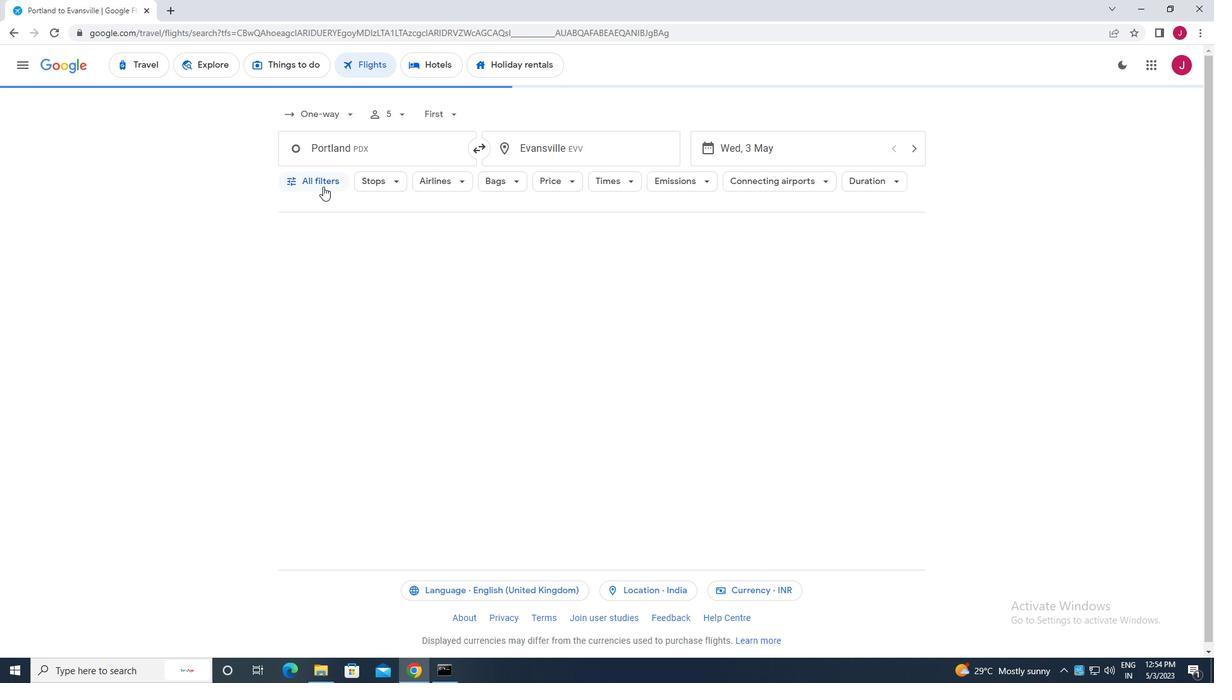 
Action: Mouse pressed left at (325, 177)
Screenshot: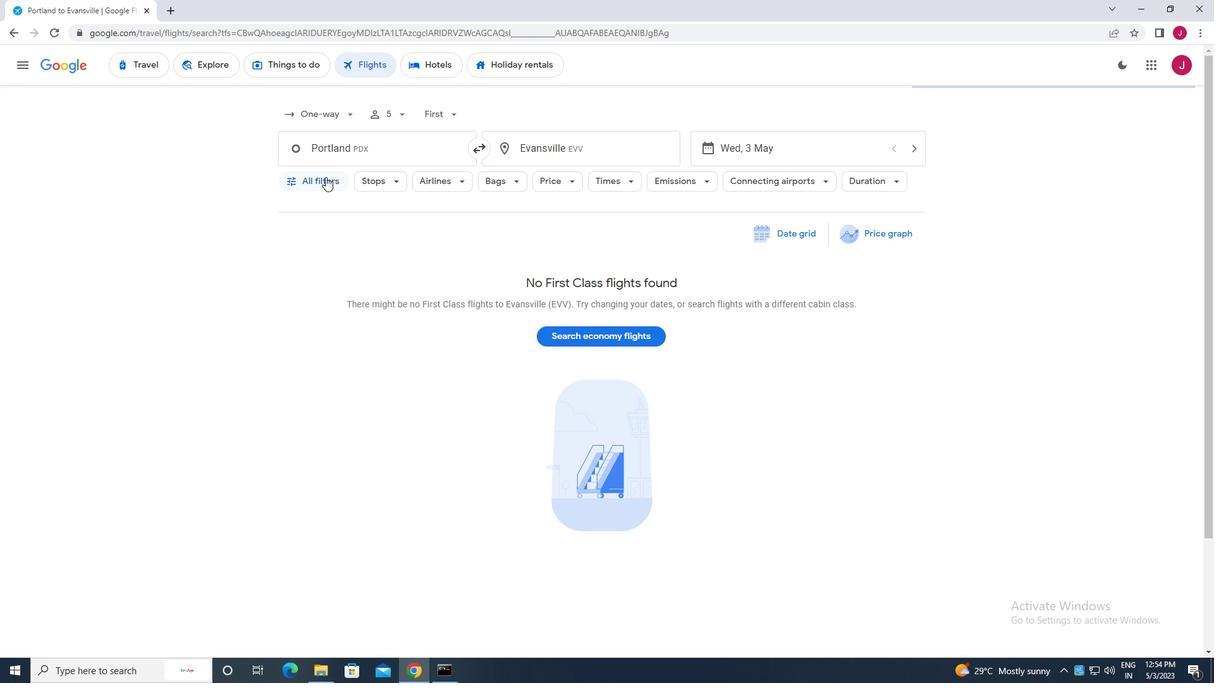 
Action: Mouse moved to (377, 264)
Screenshot: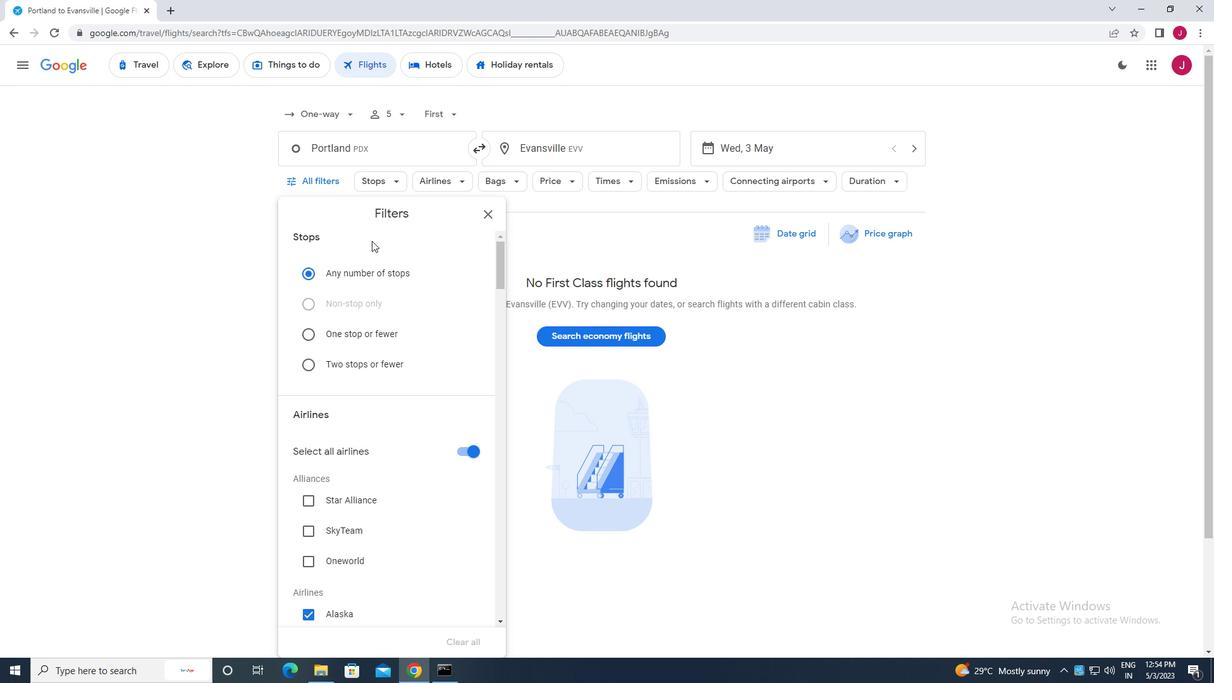 
Action: Mouse scrolled (377, 263) with delta (0, 0)
Screenshot: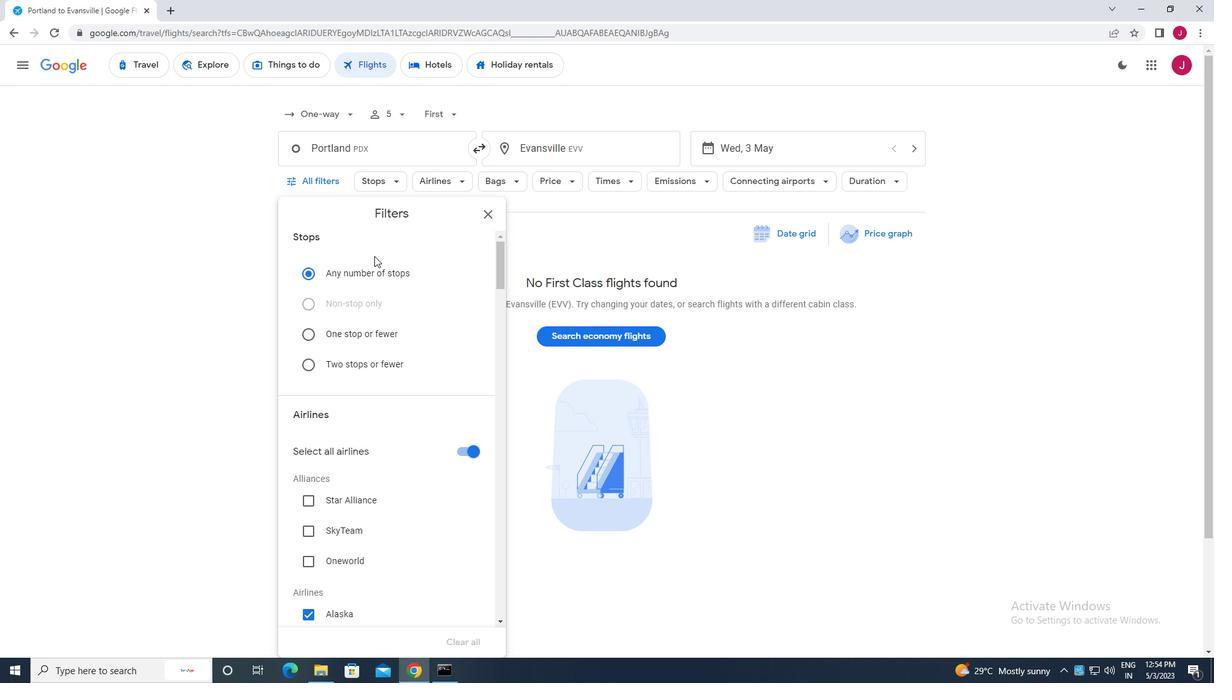 
Action: Mouse scrolled (377, 263) with delta (0, 0)
Screenshot: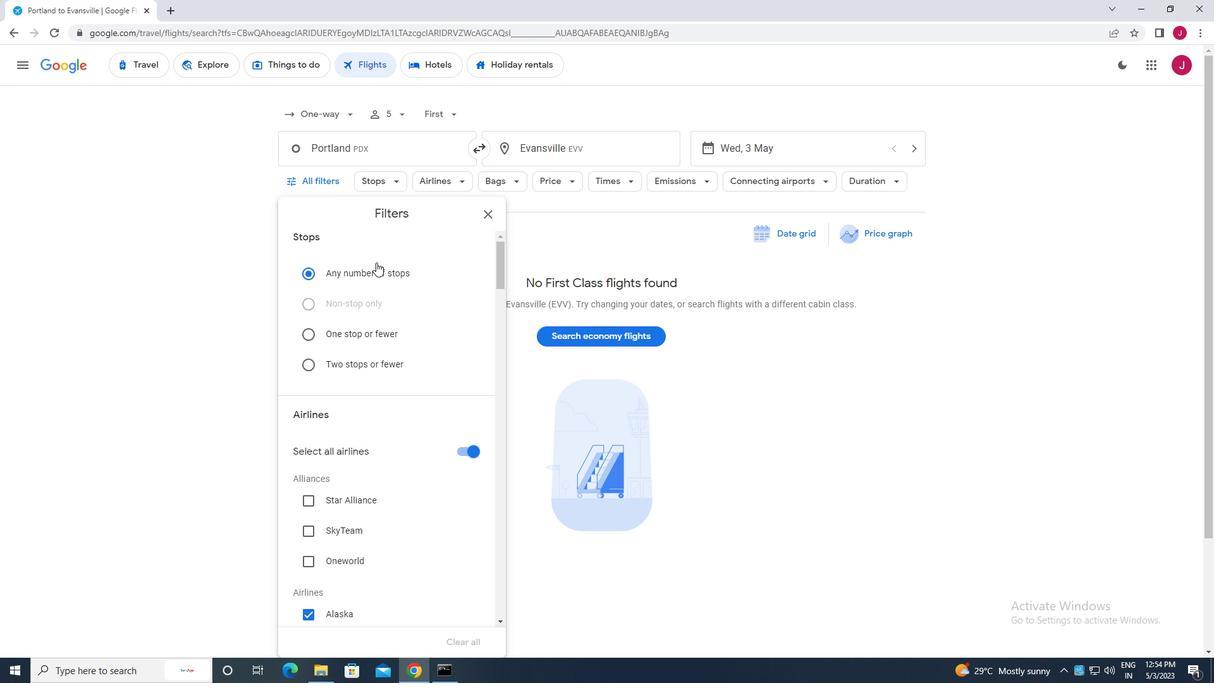 
Action: Mouse moved to (465, 328)
Screenshot: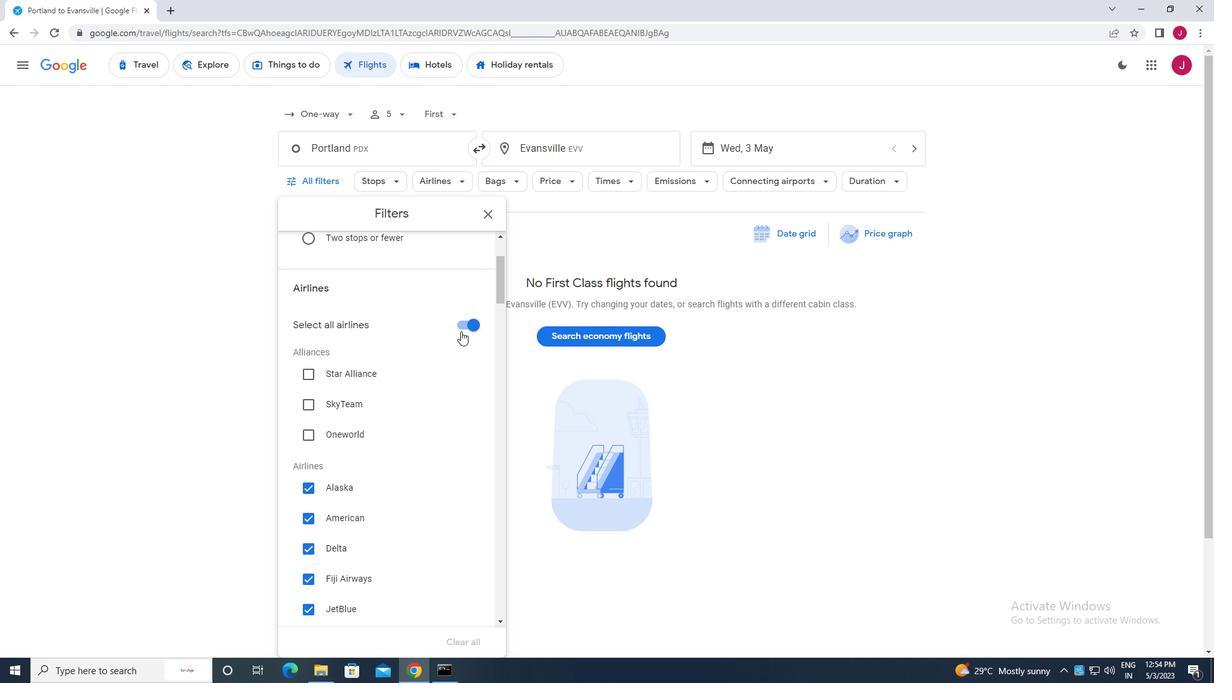 
Action: Mouse pressed left at (465, 328)
Screenshot: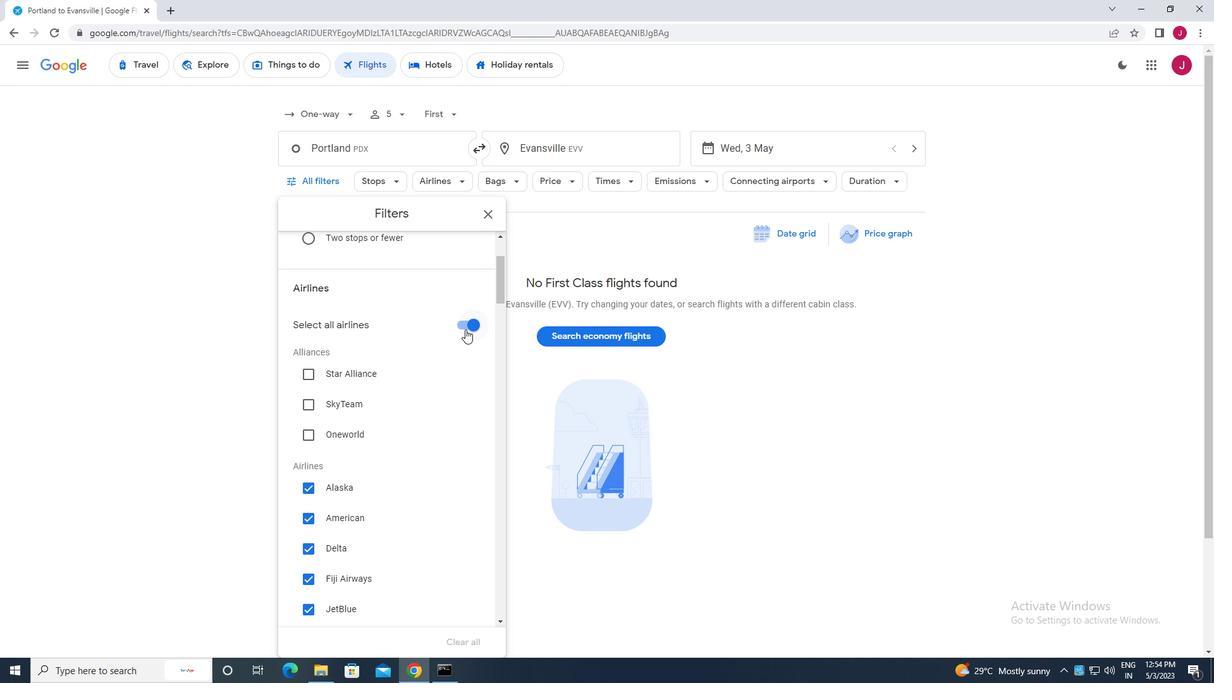 
Action: Mouse moved to (412, 321)
Screenshot: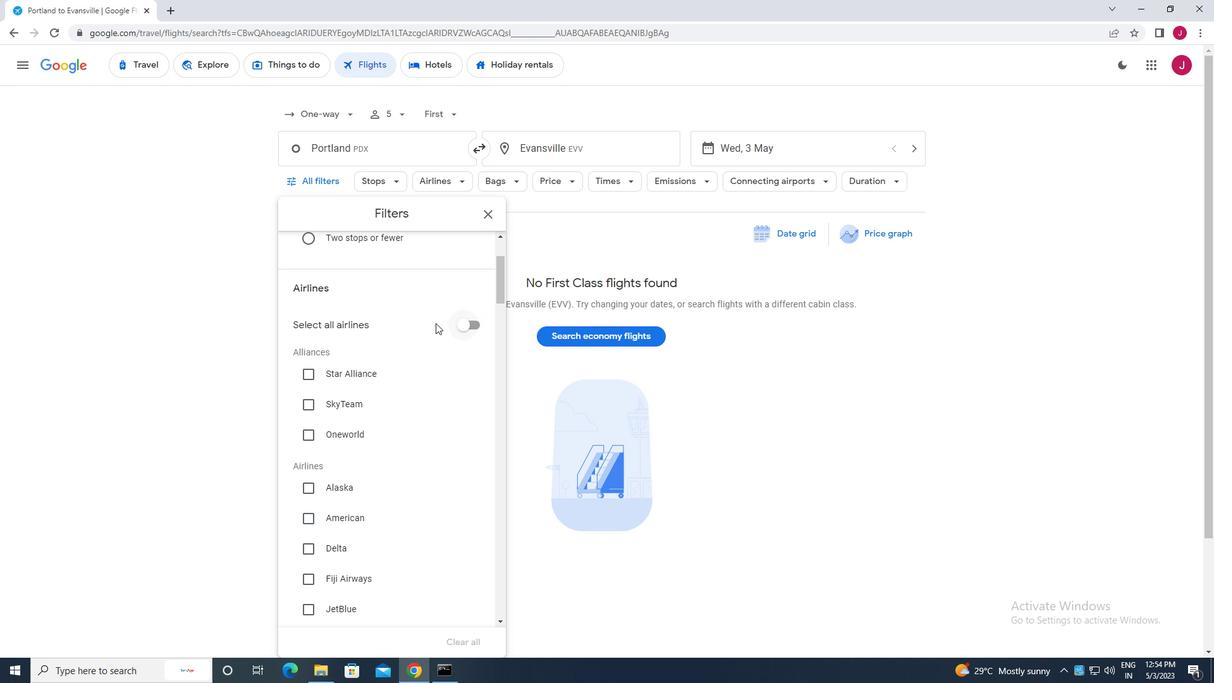 
Action: Mouse scrolled (412, 320) with delta (0, 0)
Screenshot: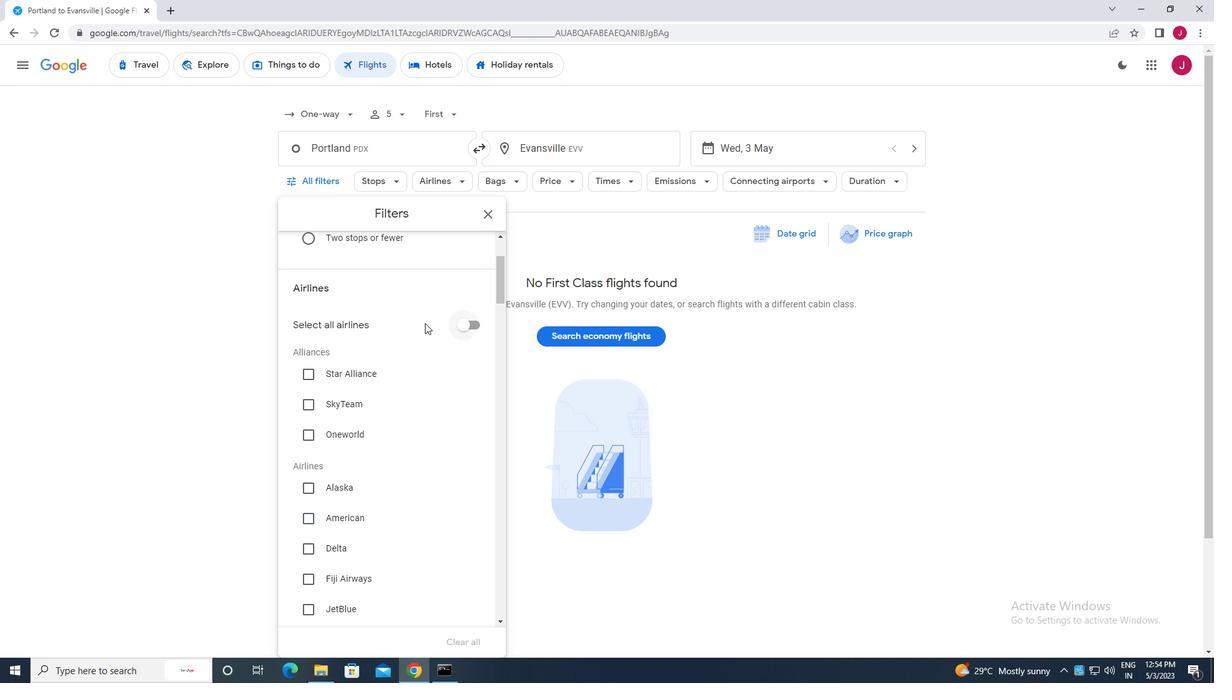 
Action: Mouse scrolled (412, 320) with delta (0, 0)
Screenshot: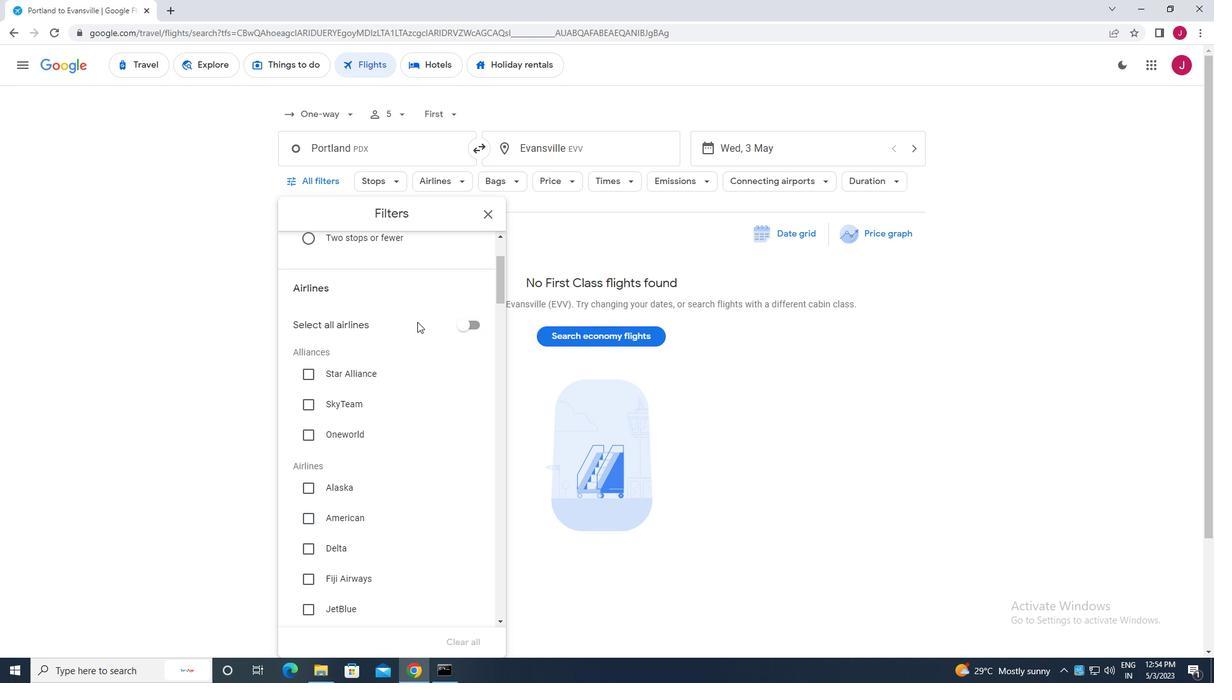 
Action: Mouse moved to (409, 321)
Screenshot: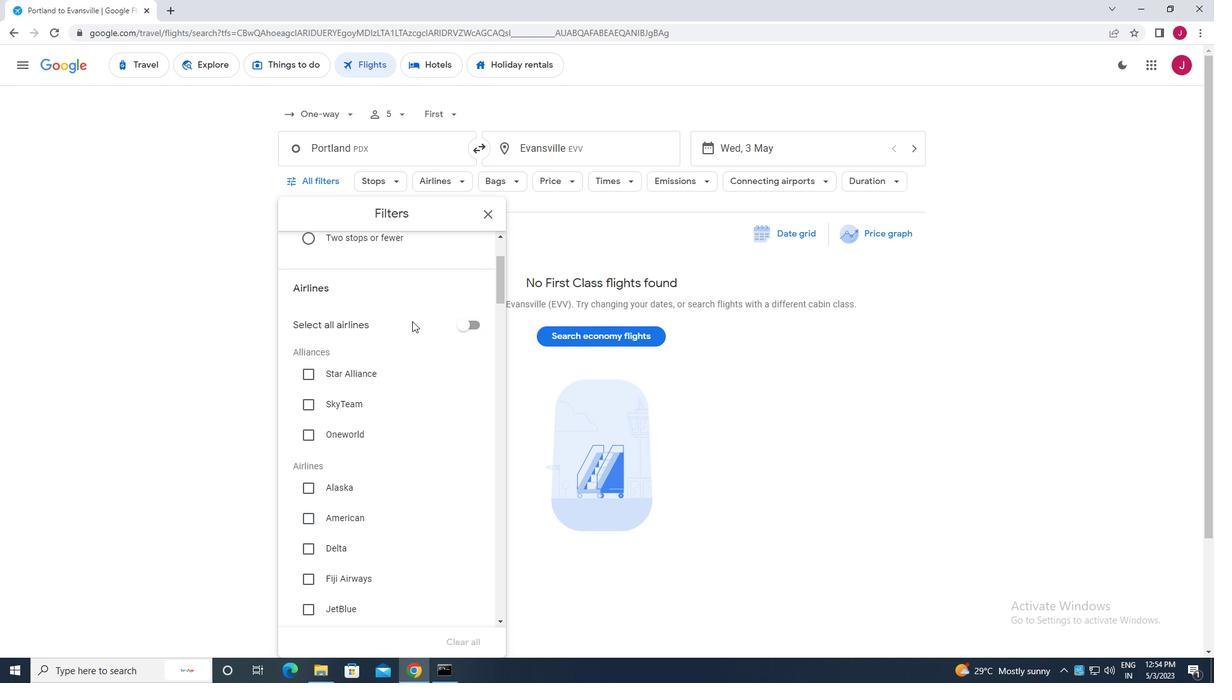 
Action: Mouse scrolled (409, 320) with delta (0, 0)
Screenshot: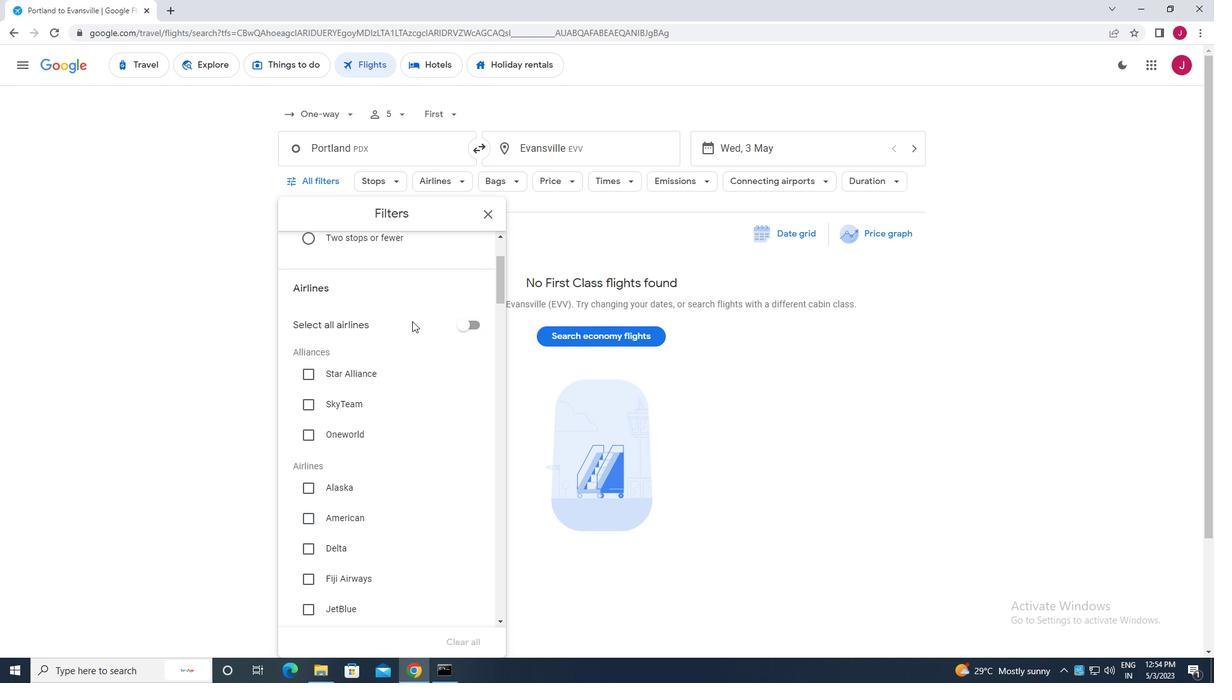 
Action: Mouse moved to (312, 354)
Screenshot: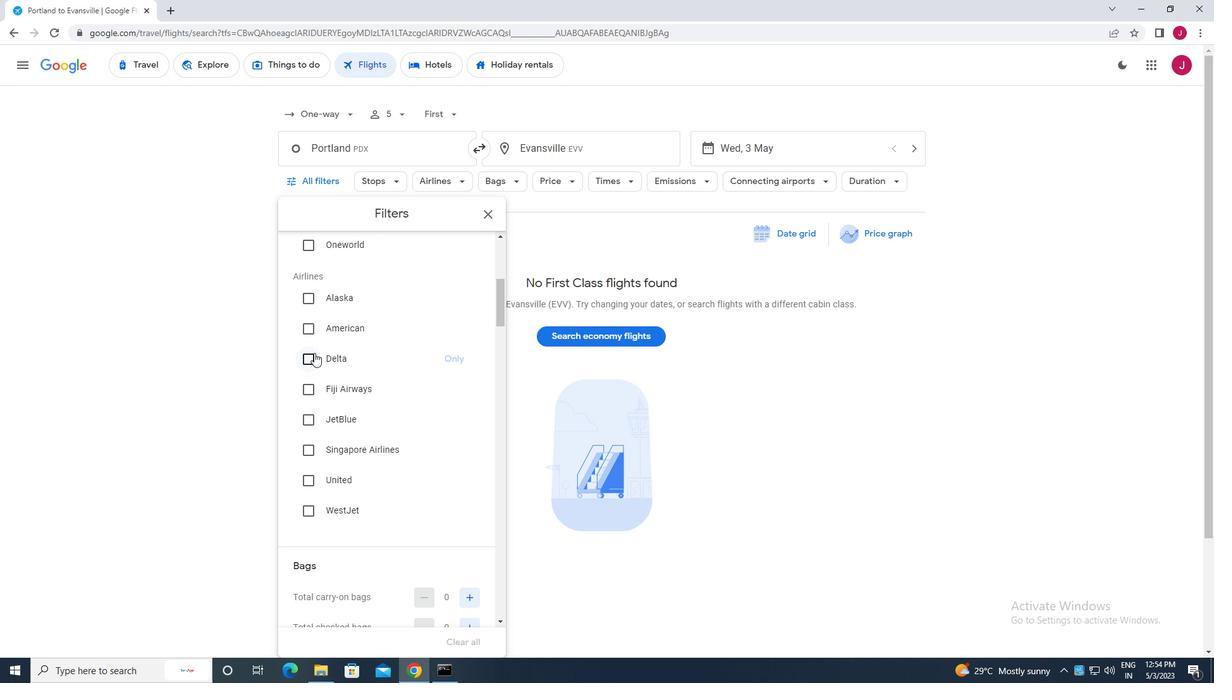
Action: Mouse pressed left at (312, 354)
Screenshot: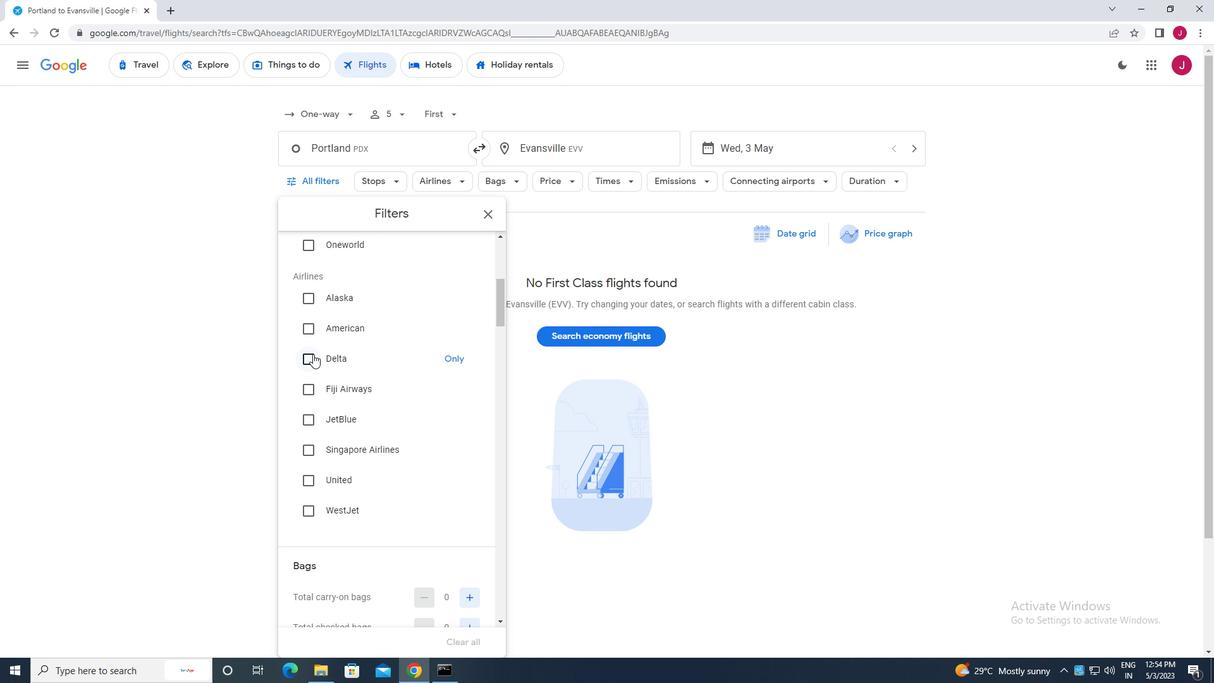 
Action: Mouse moved to (373, 346)
Screenshot: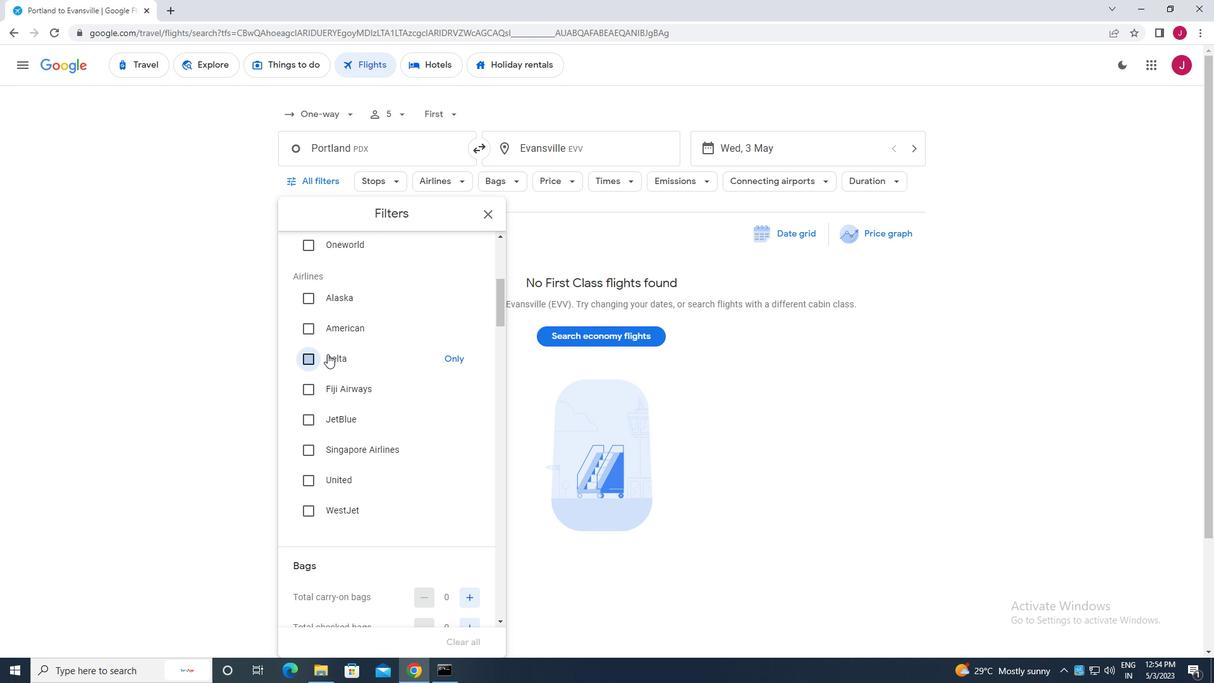 
Action: Mouse scrolled (373, 346) with delta (0, 0)
Screenshot: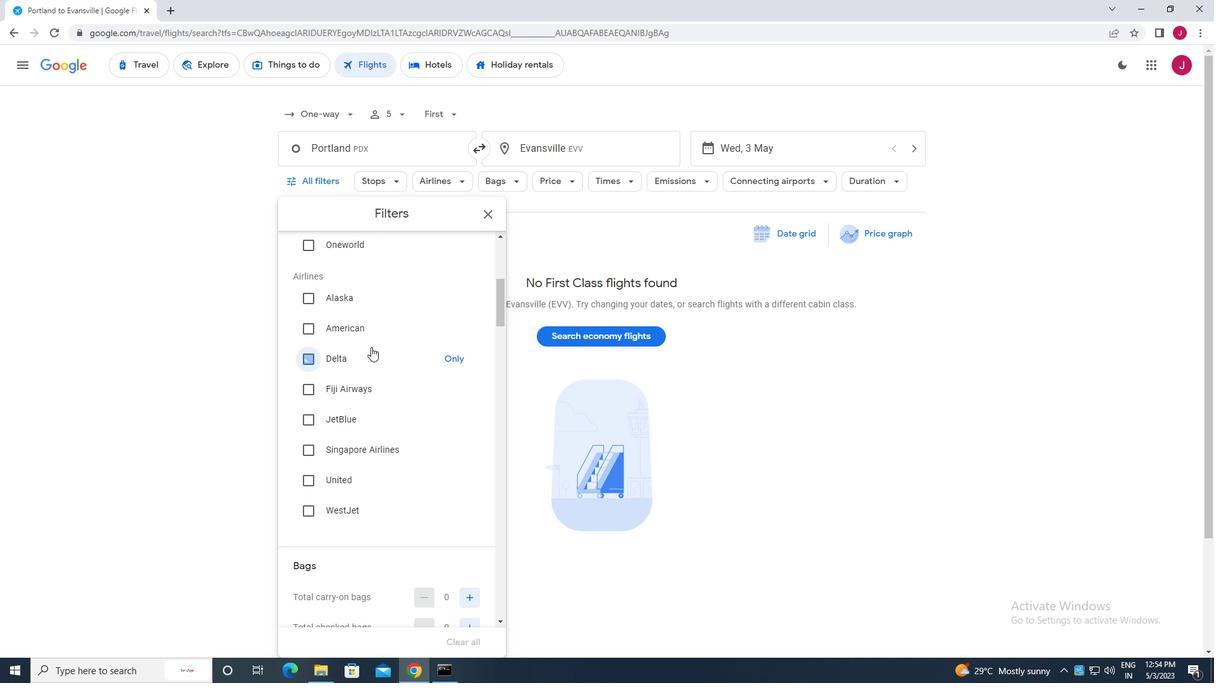 
Action: Mouse scrolled (373, 346) with delta (0, 0)
Screenshot: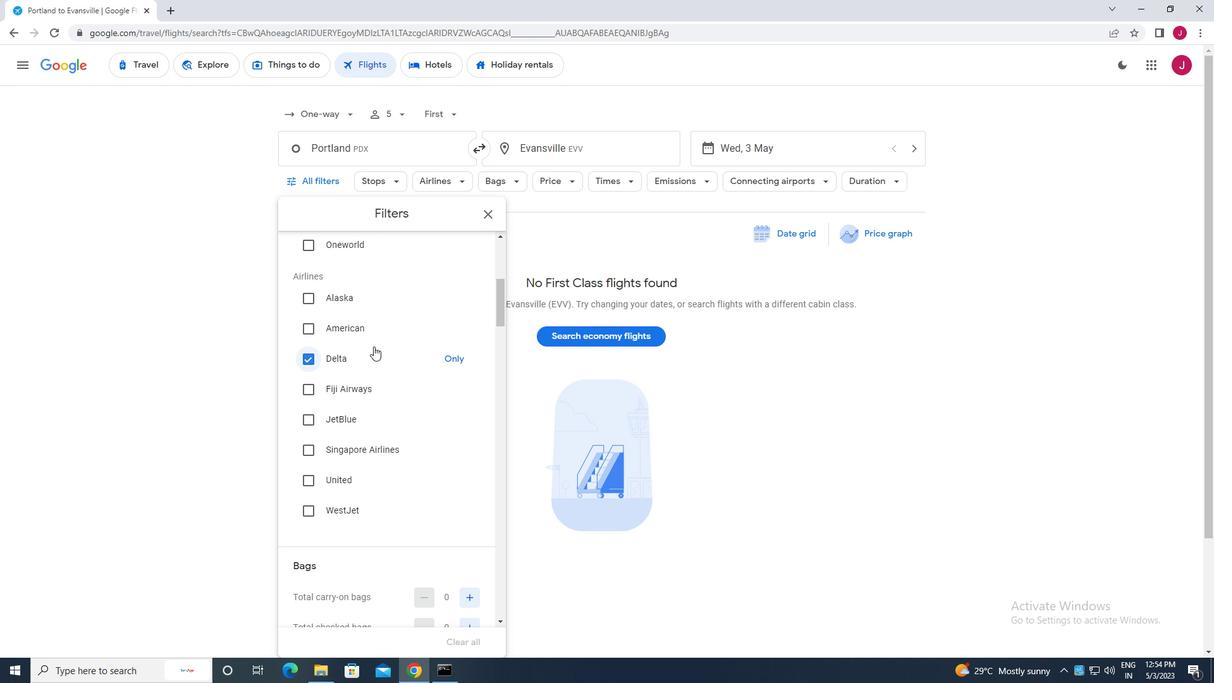 
Action: Mouse scrolled (373, 346) with delta (0, 0)
Screenshot: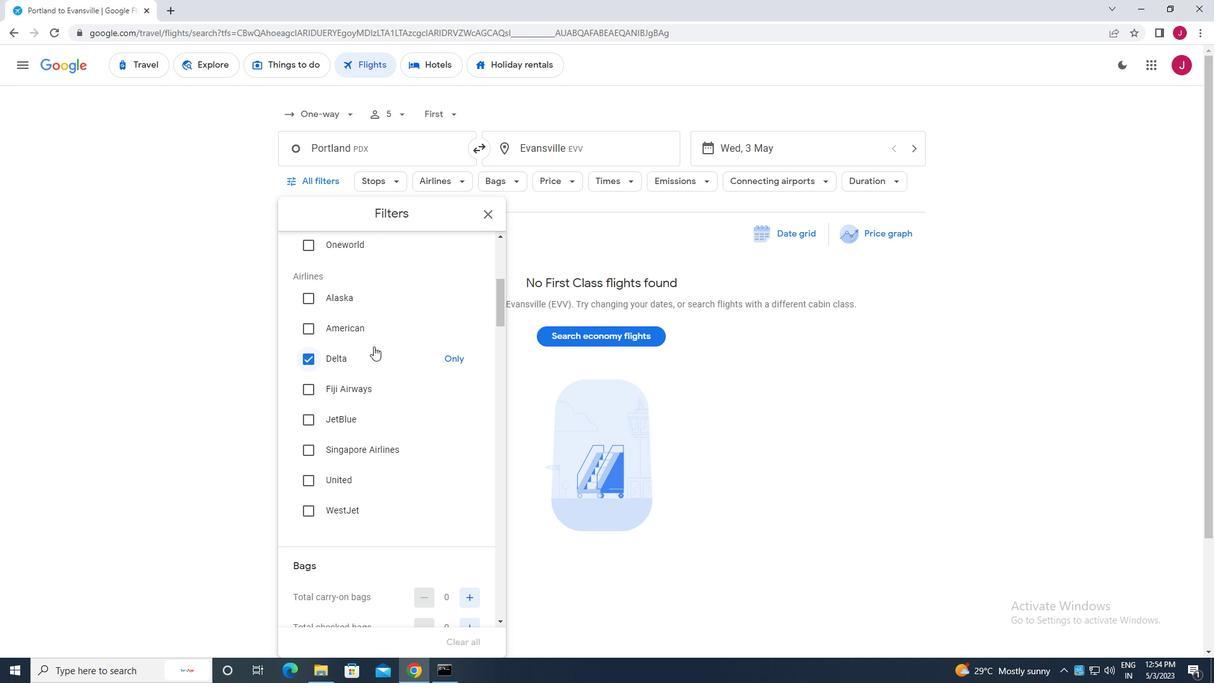 
Action: Mouse scrolled (373, 346) with delta (0, 0)
Screenshot: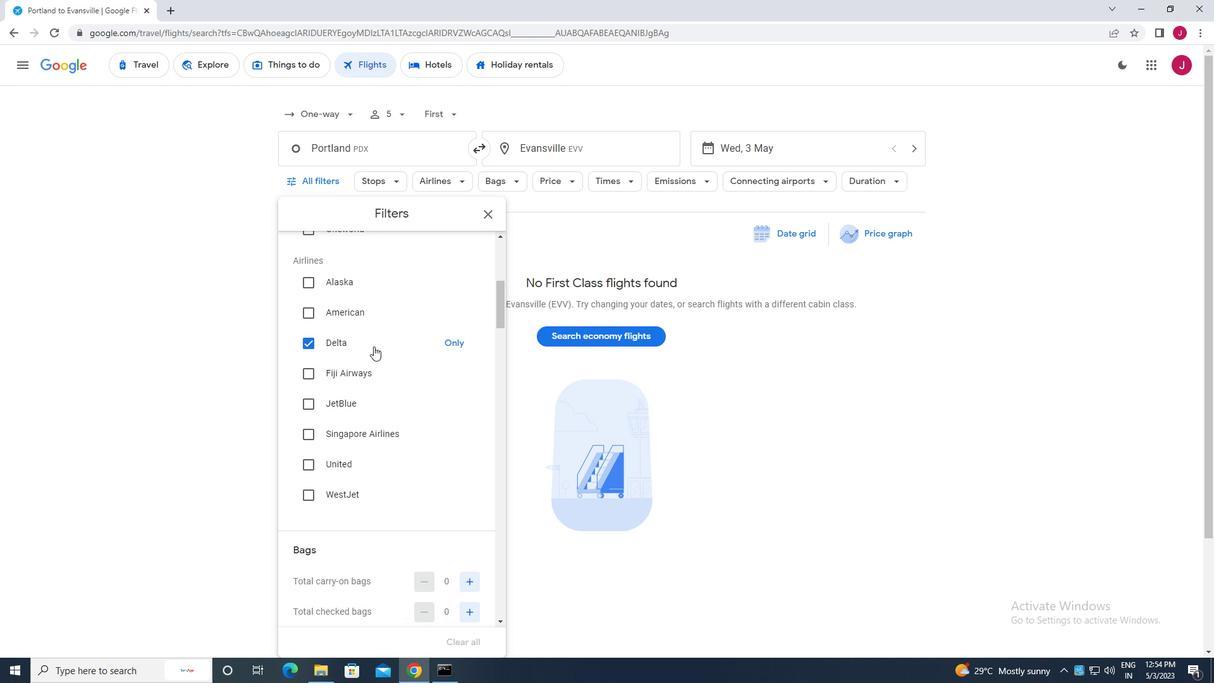 
Action: Mouse moved to (473, 372)
Screenshot: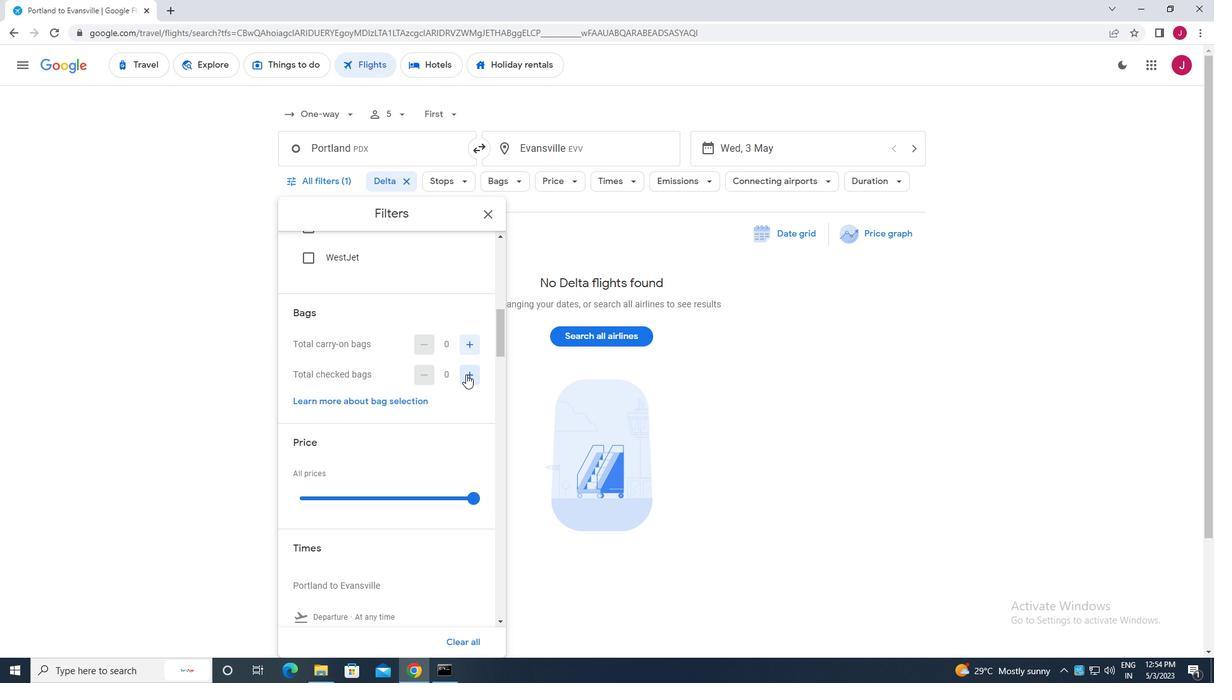 
Action: Mouse pressed left at (473, 372)
Screenshot: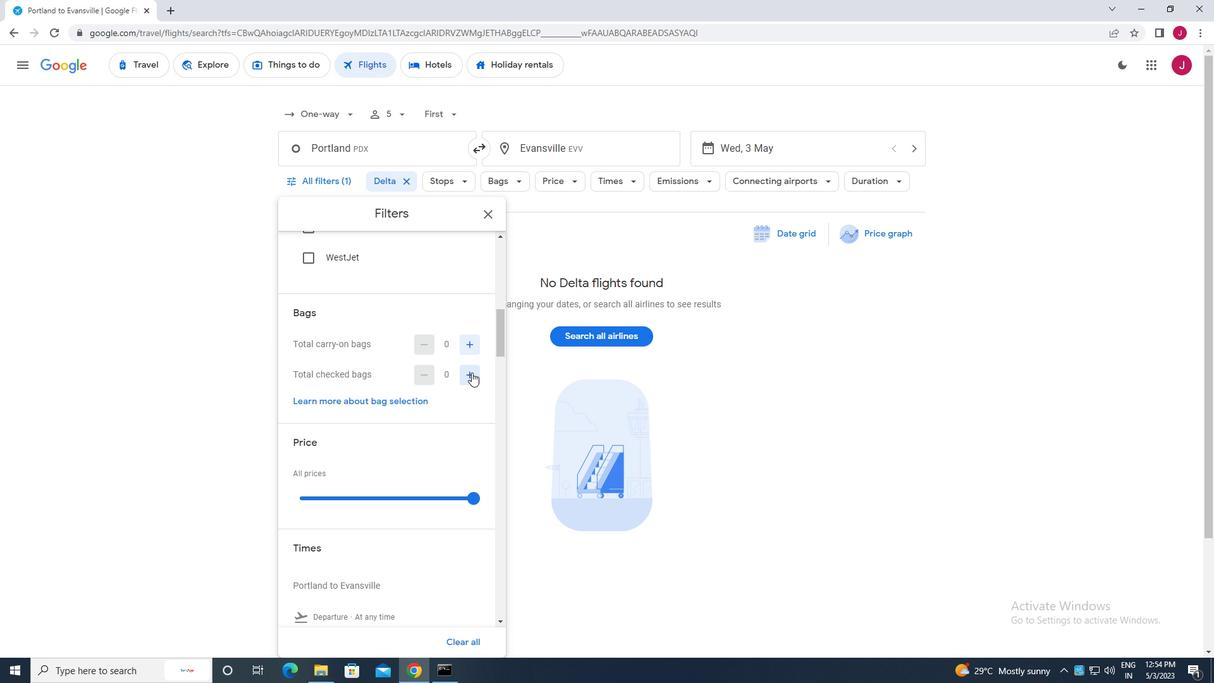 
Action: Mouse moved to (473, 372)
Screenshot: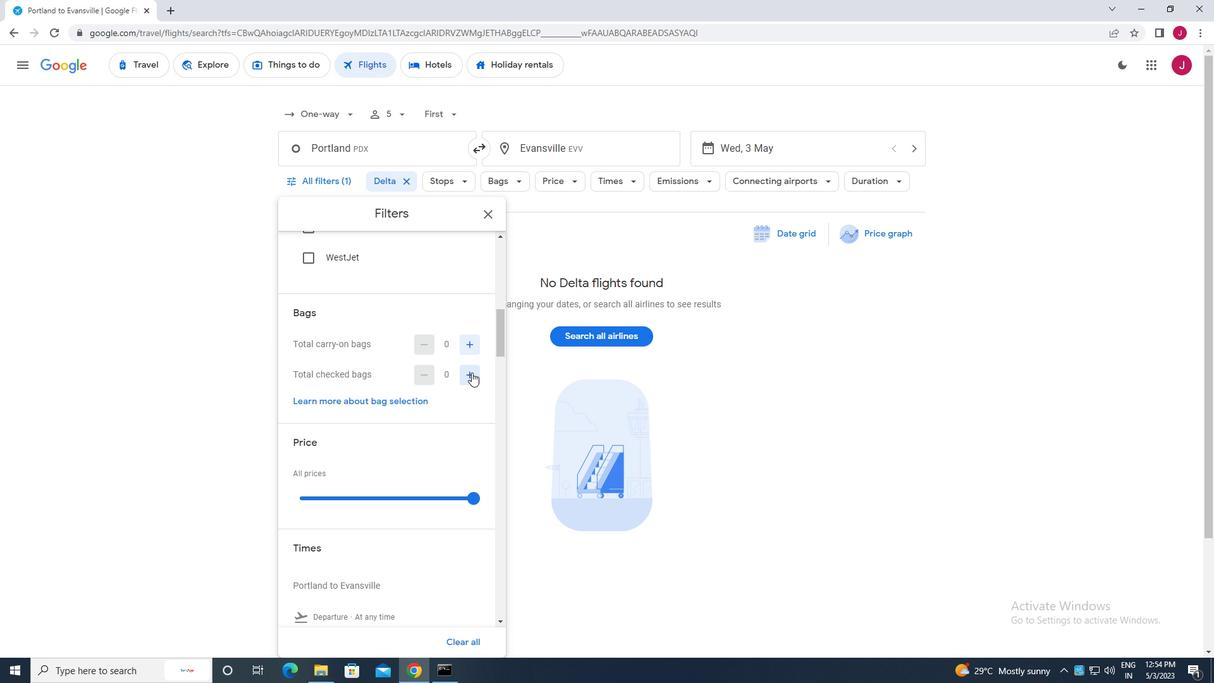 
Action: Mouse pressed left at (473, 372)
Screenshot: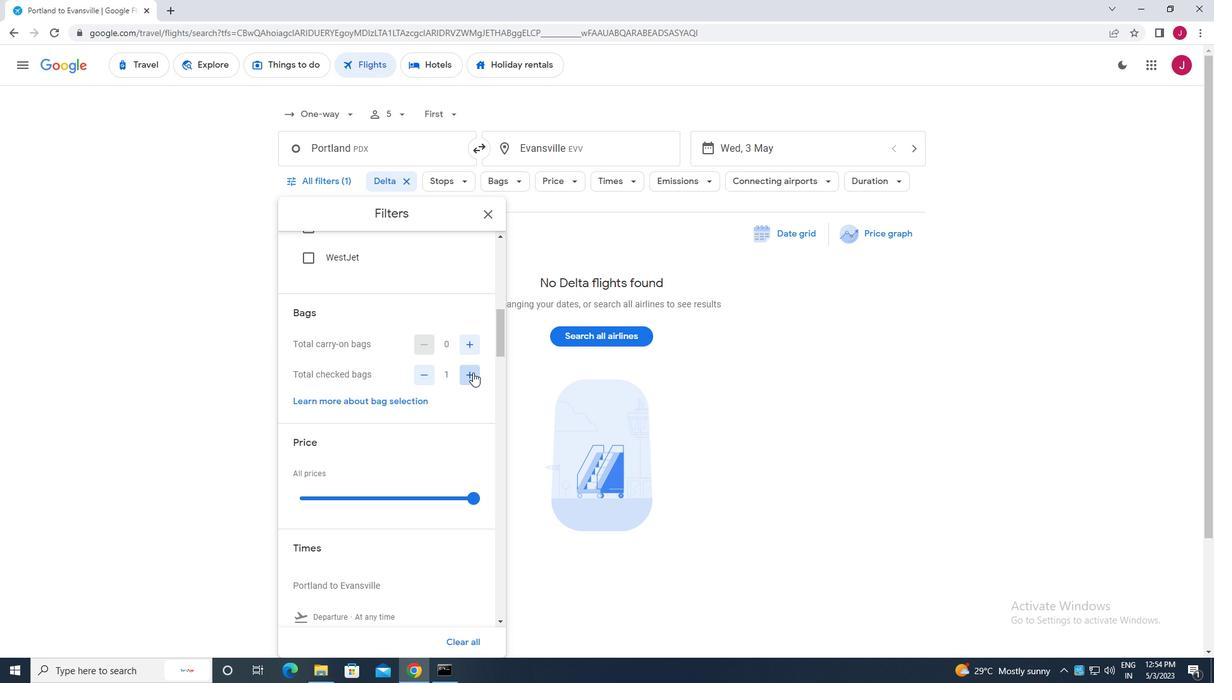 
Action: Mouse pressed left at (473, 372)
Screenshot: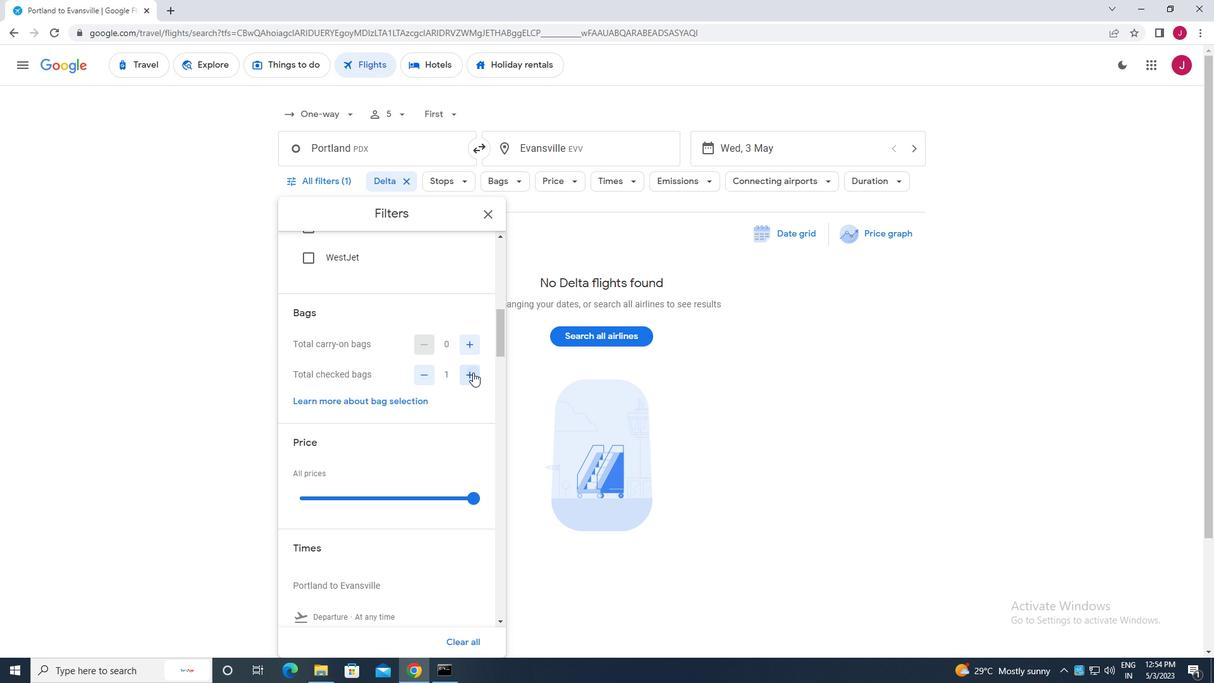 
Action: Mouse moved to (435, 357)
Screenshot: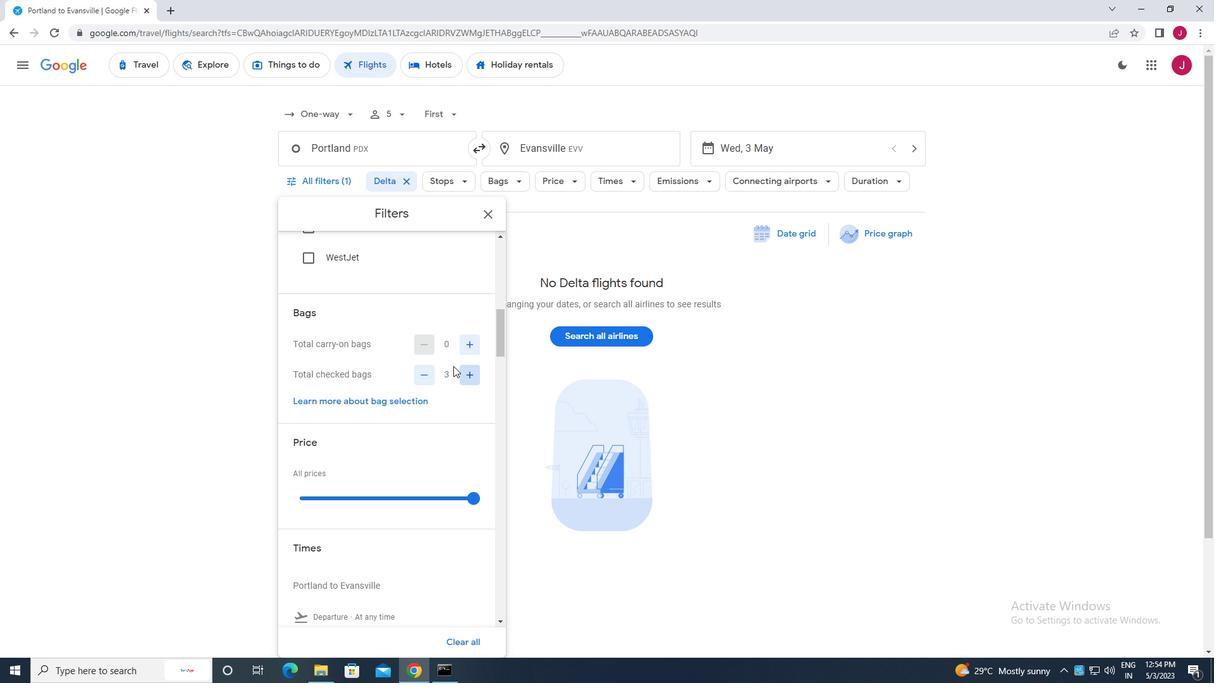 
Action: Mouse scrolled (435, 356) with delta (0, 0)
Screenshot: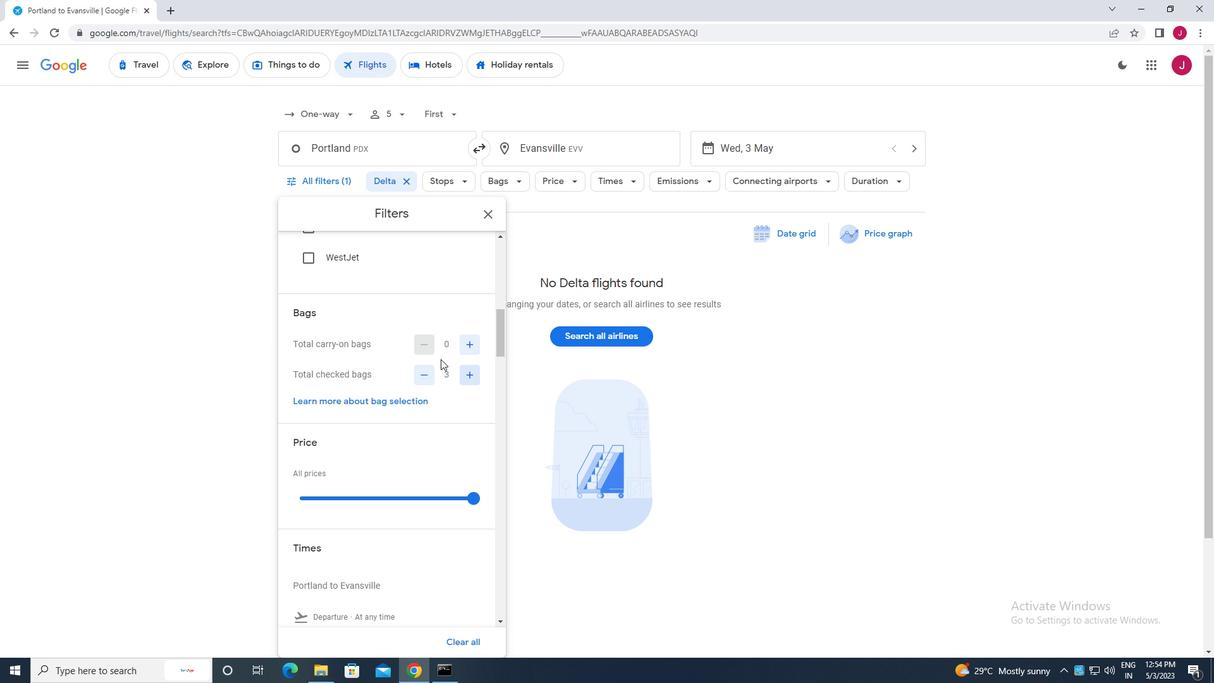 
Action: Mouse scrolled (435, 356) with delta (0, 0)
Screenshot: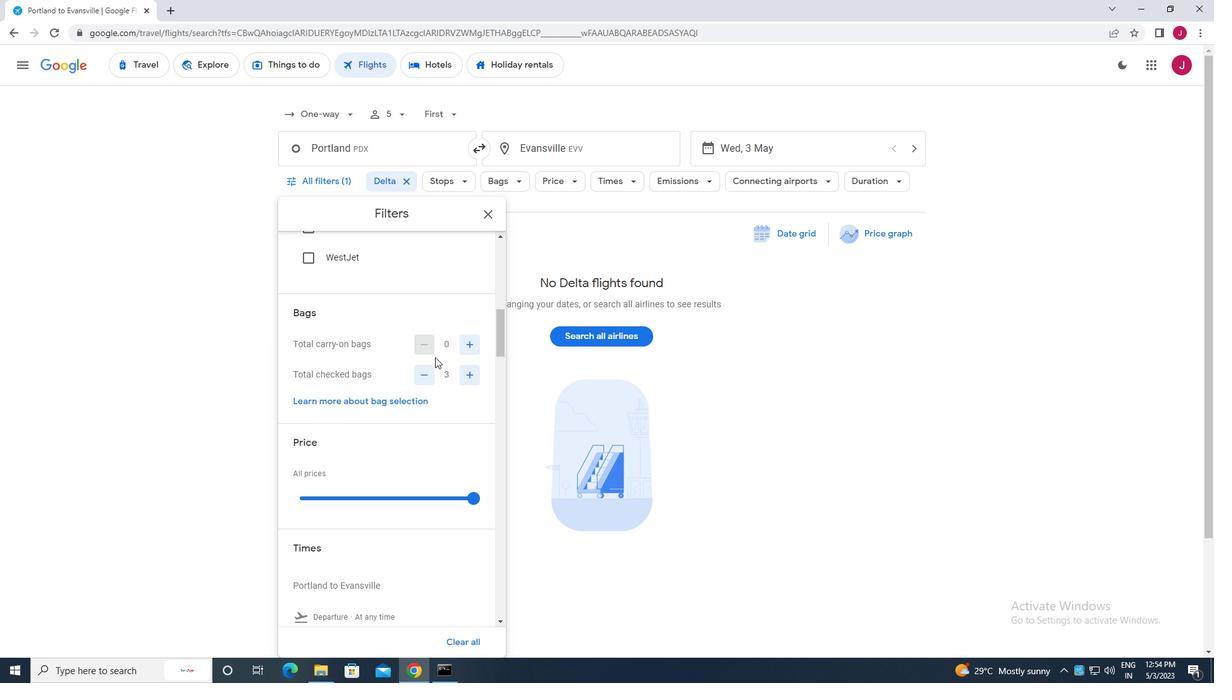 
Action: Mouse scrolled (435, 356) with delta (0, 0)
Screenshot: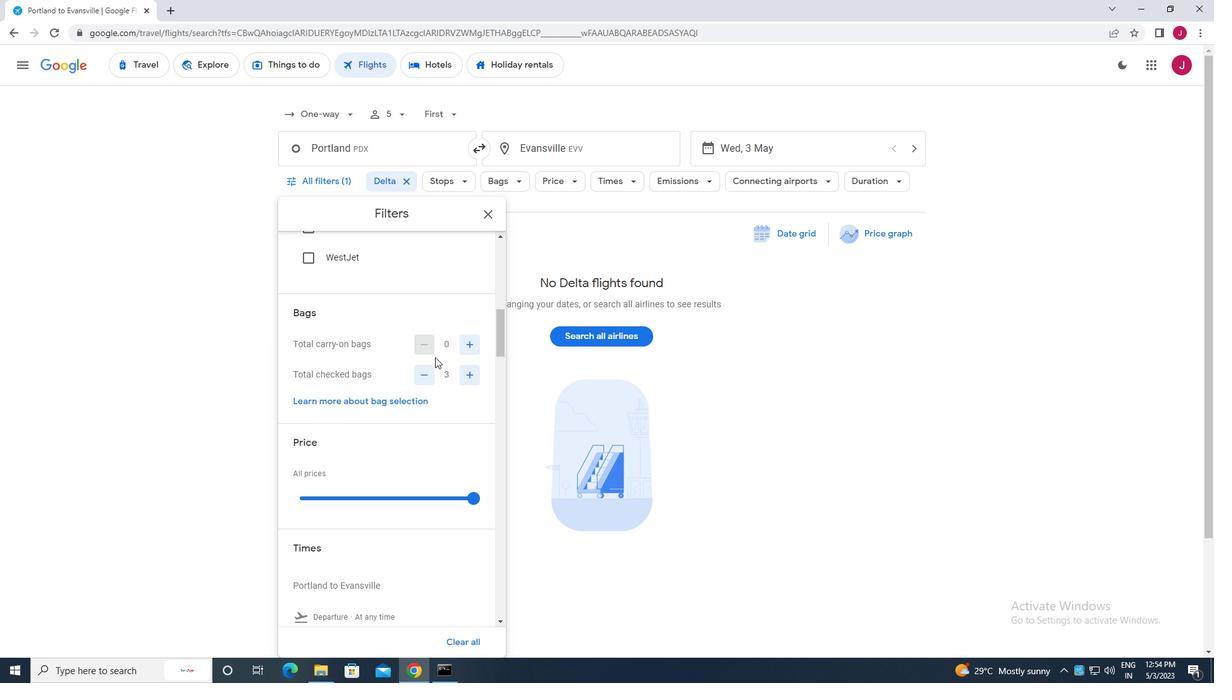 
Action: Mouse moved to (468, 310)
Screenshot: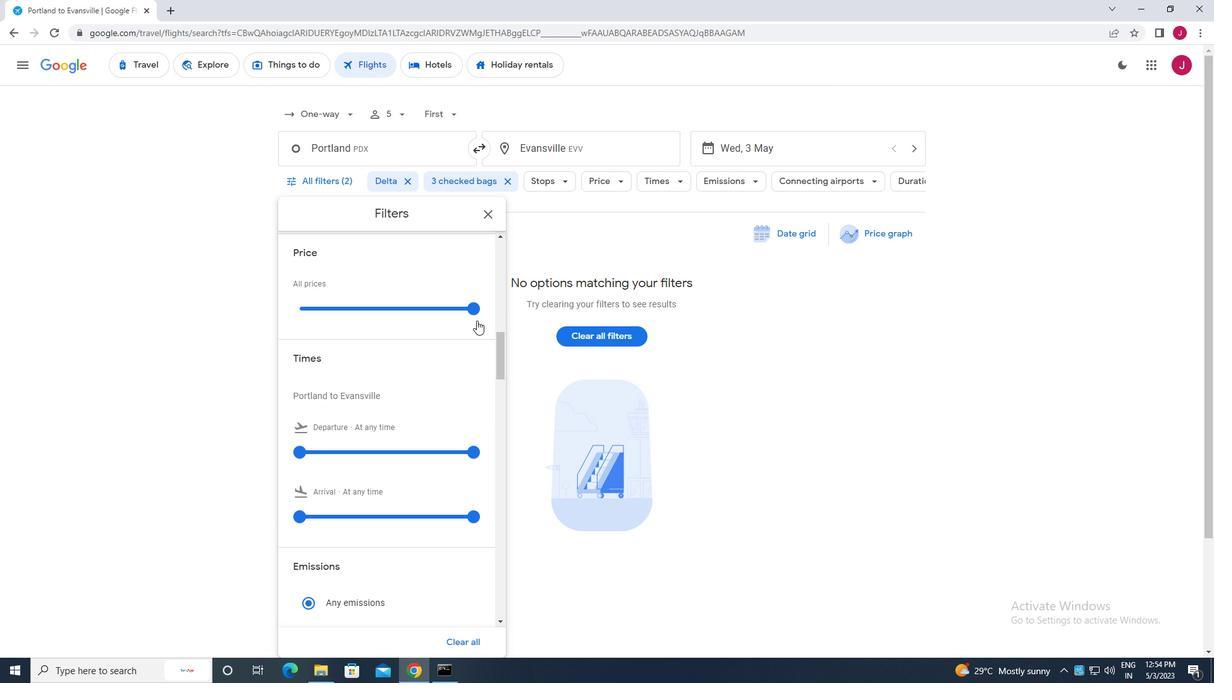 
Action: Mouse pressed left at (468, 310)
Screenshot: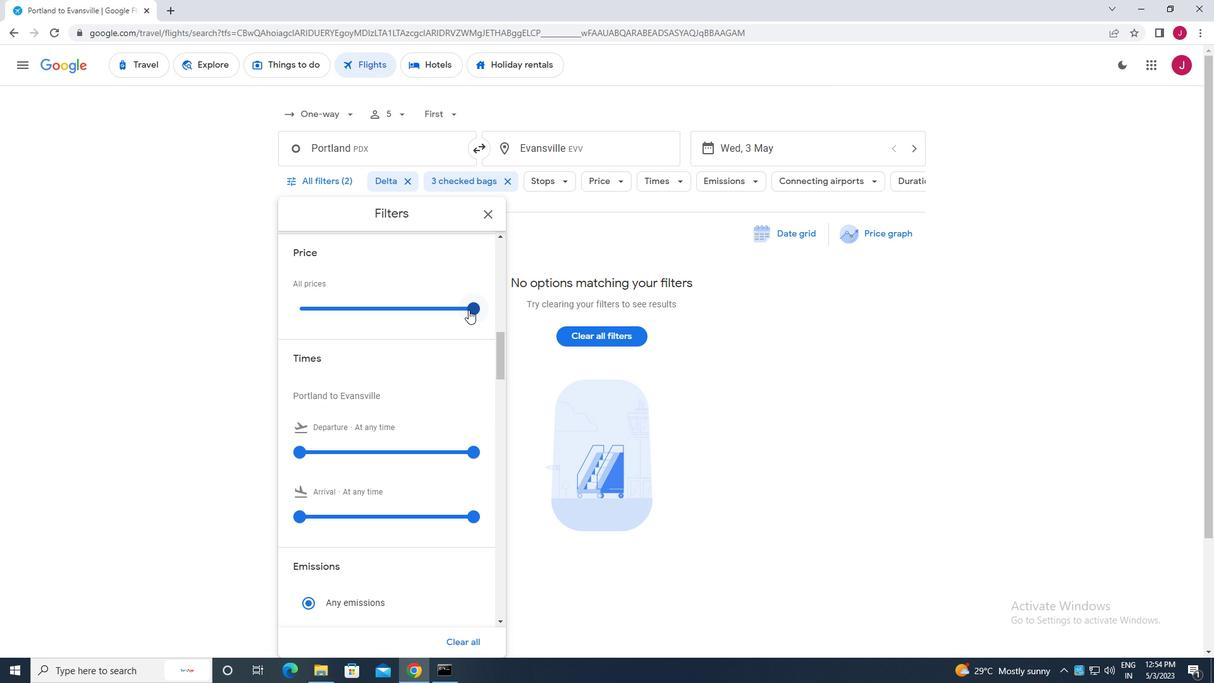 
Action: Mouse moved to (429, 320)
Screenshot: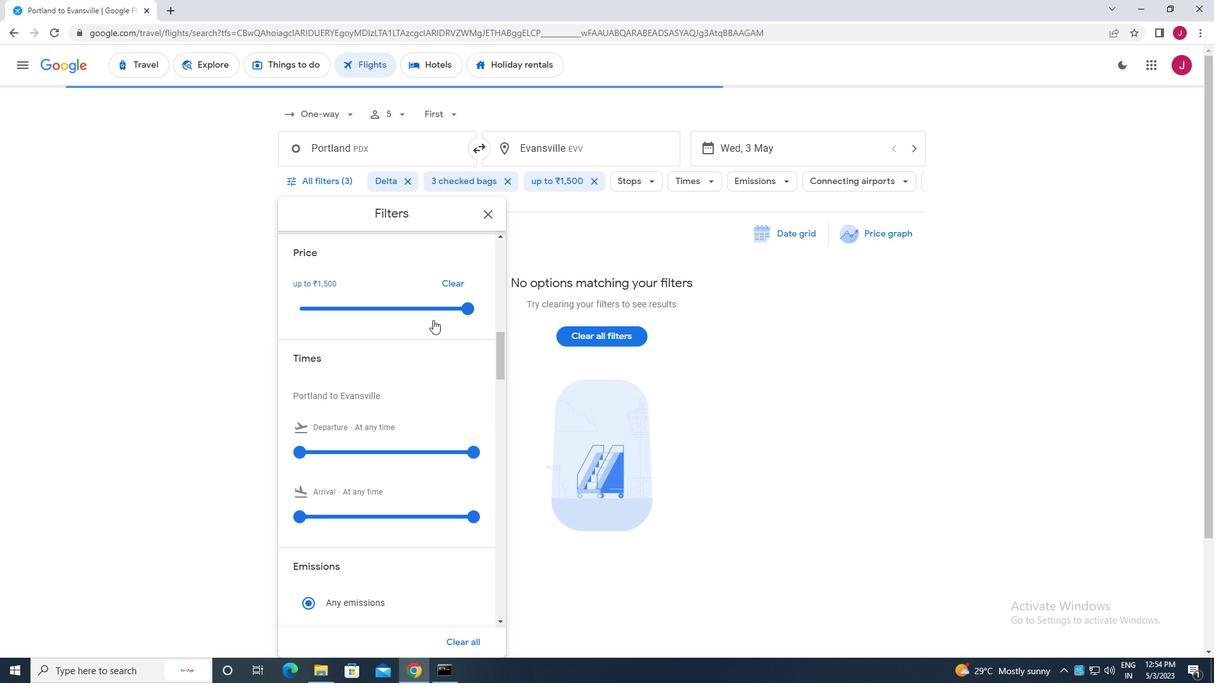 
Action: Mouse scrolled (429, 319) with delta (0, 0)
Screenshot: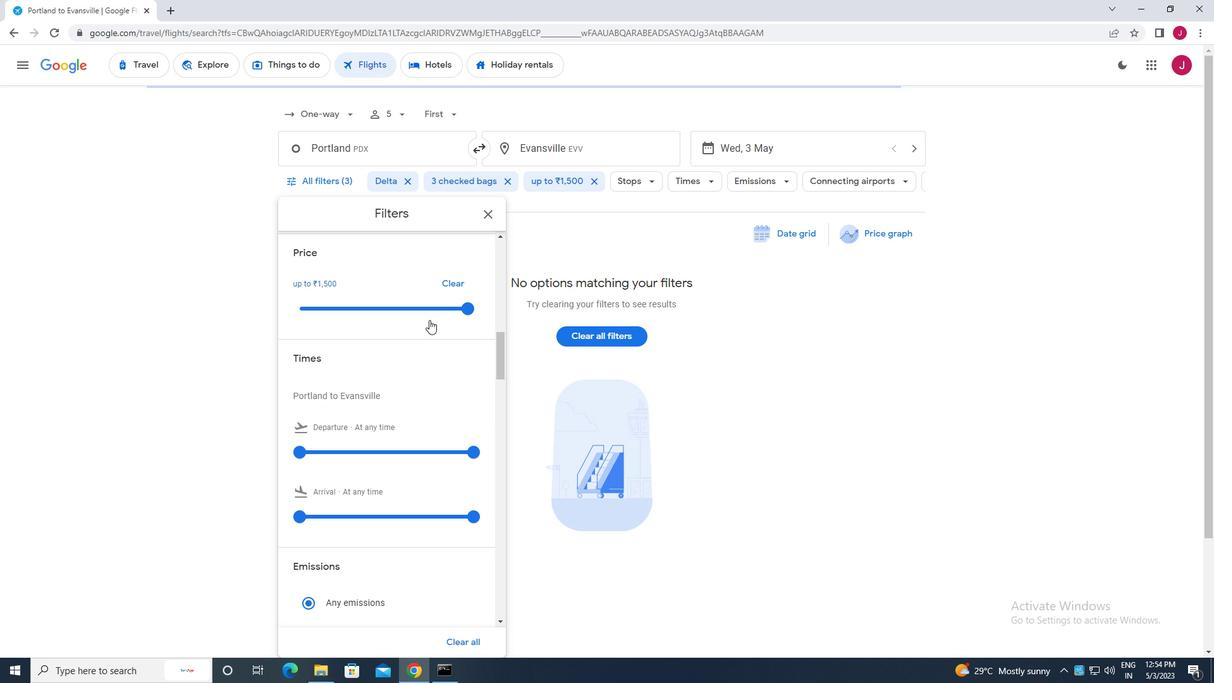 
Action: Mouse moved to (304, 387)
Screenshot: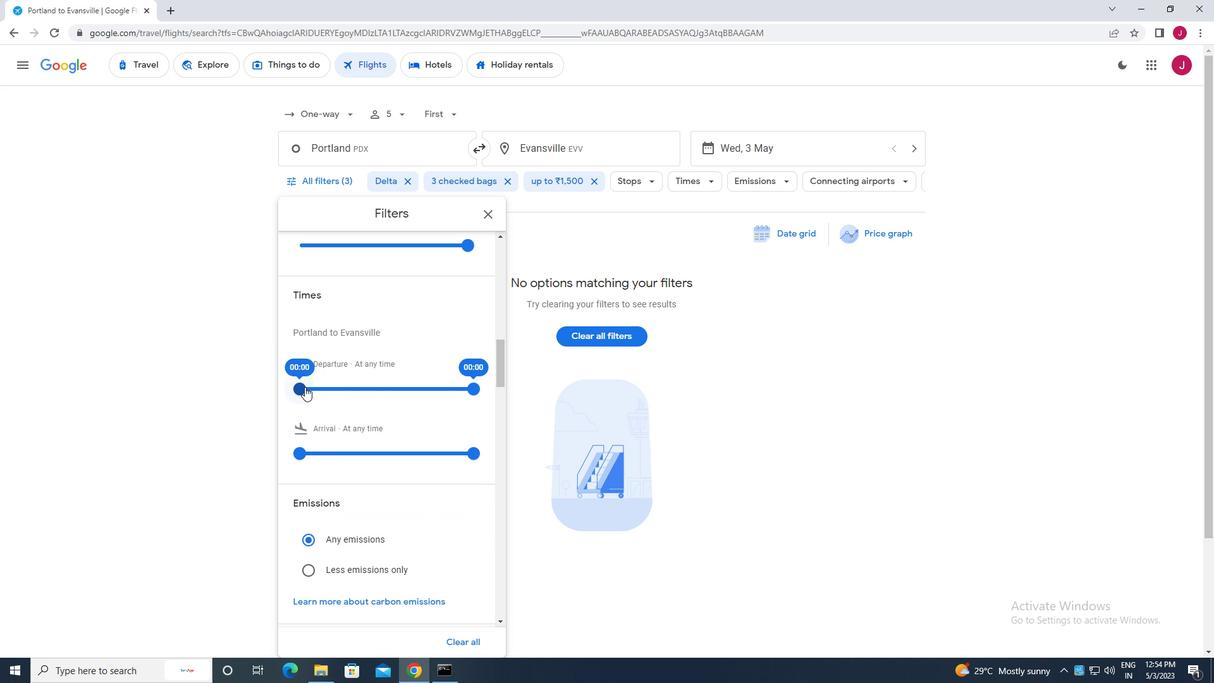 
Action: Mouse pressed left at (304, 387)
Screenshot: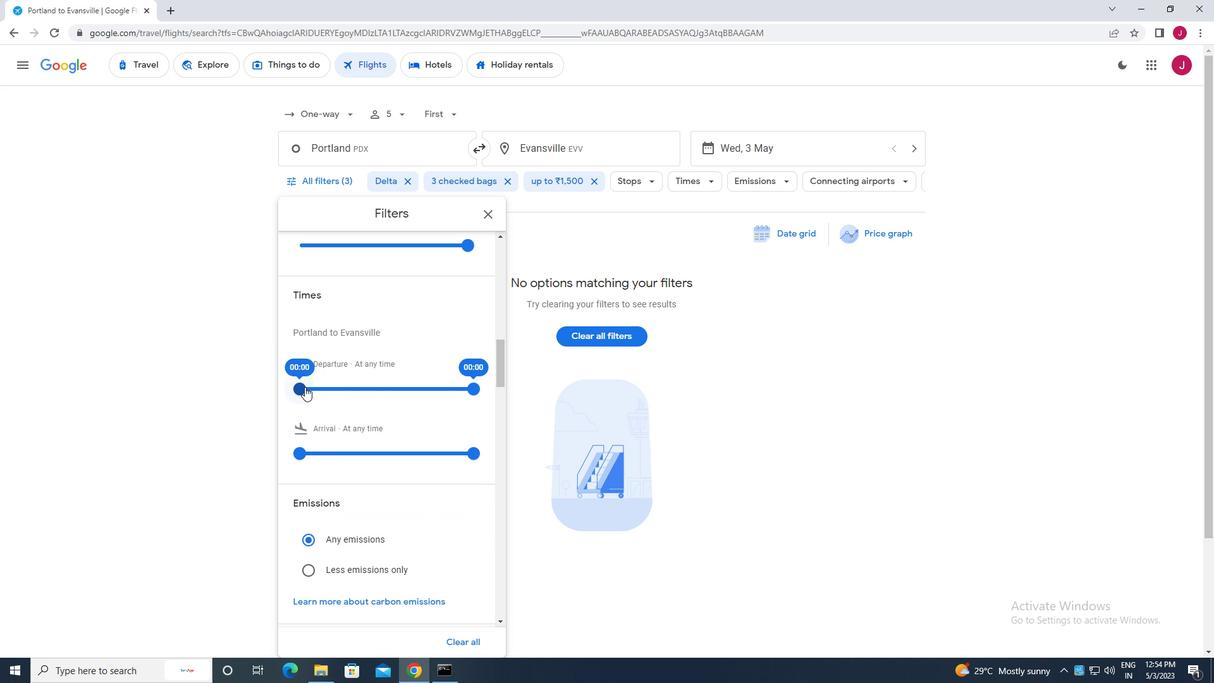 
Action: Mouse moved to (471, 387)
Screenshot: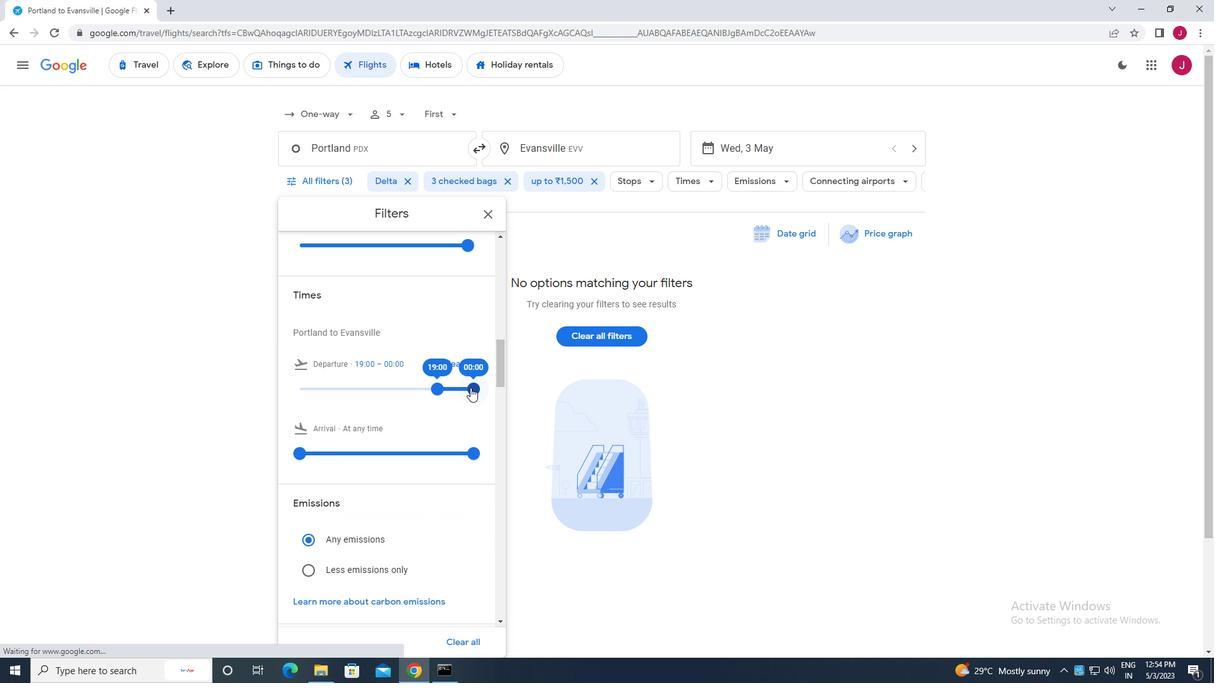 
Action: Mouse pressed left at (471, 387)
Screenshot: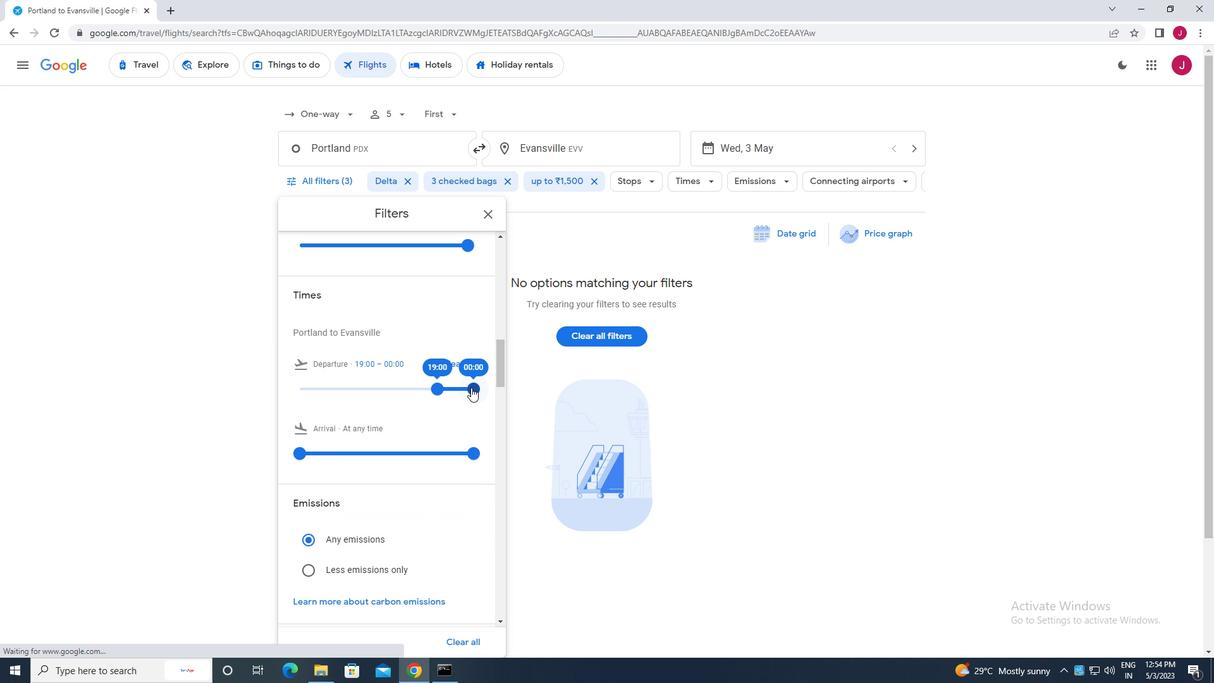 
Action: Mouse moved to (488, 213)
Screenshot: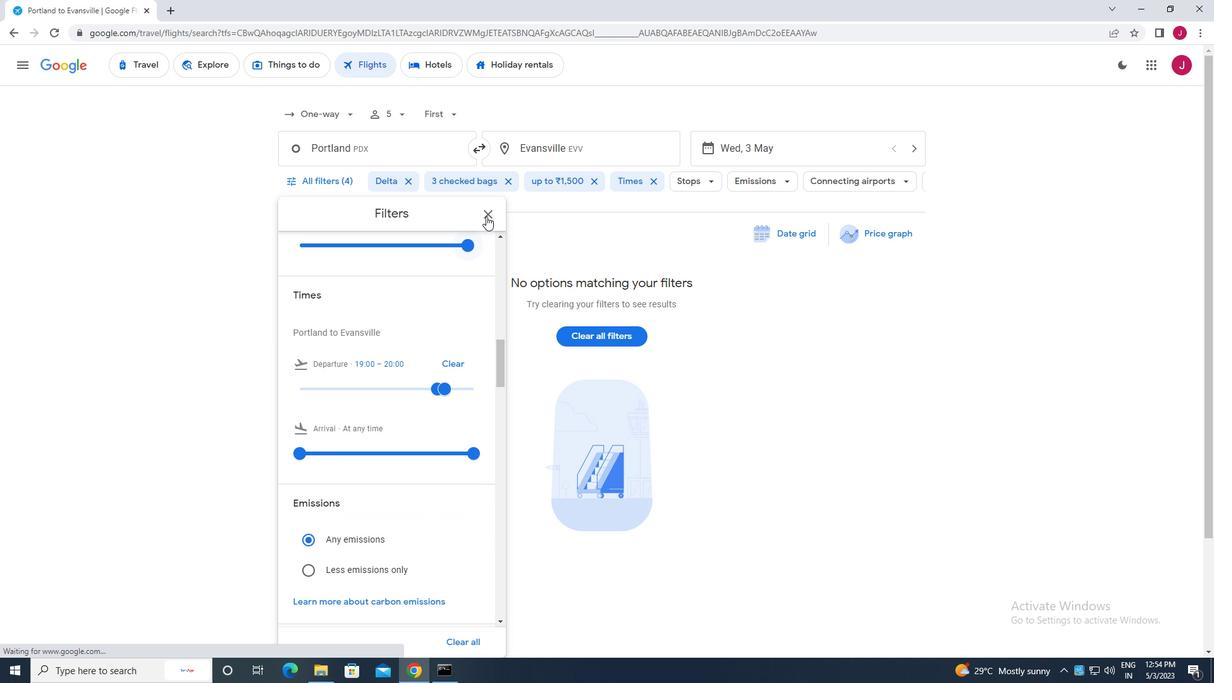 
Action: Mouse pressed left at (488, 213)
Screenshot: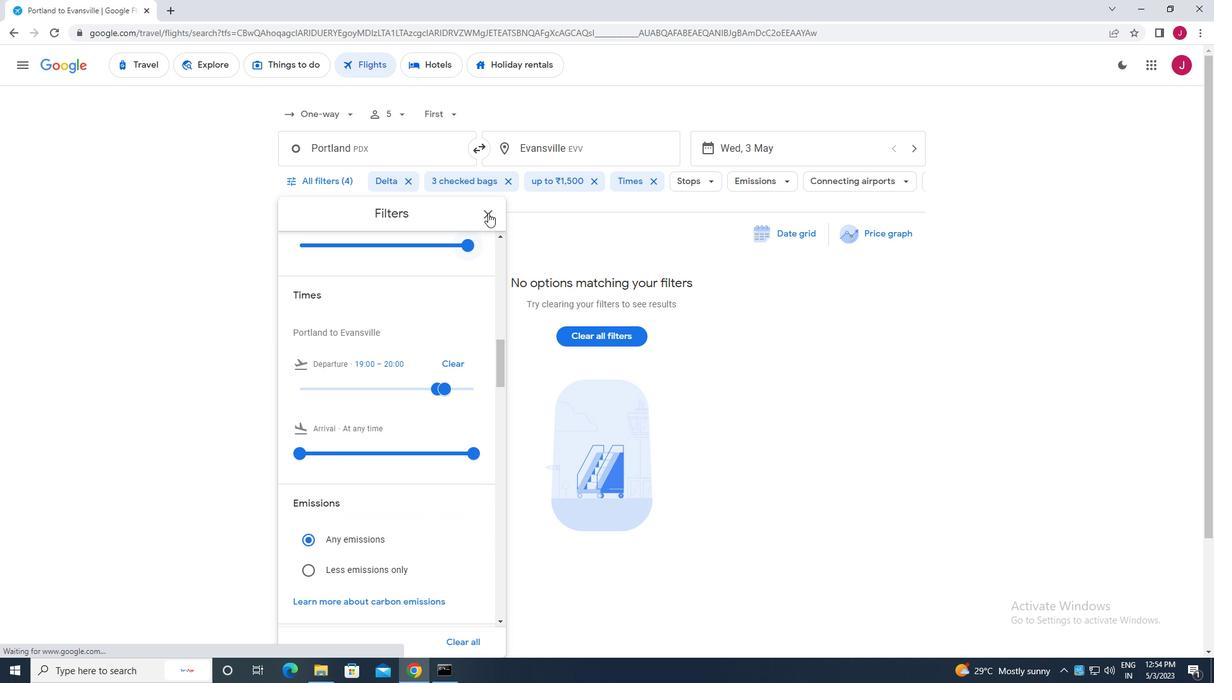 
Action: Mouse moved to (486, 214)
Screenshot: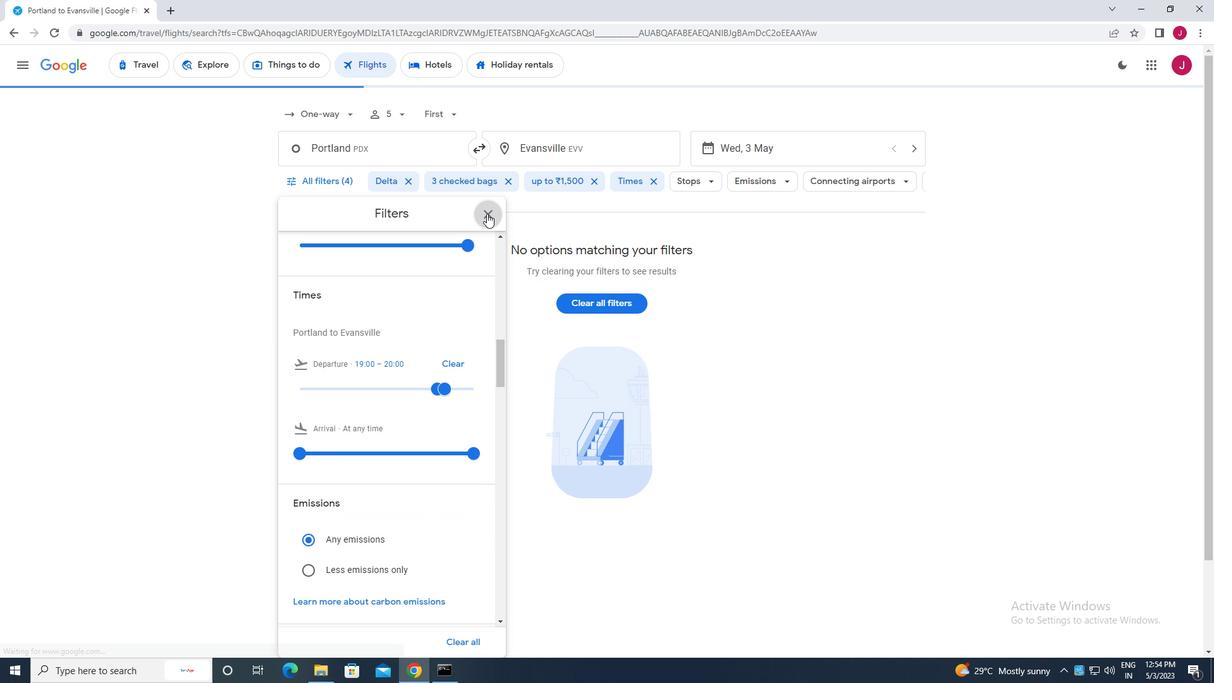 
